 Task: Find connections with filter location Araripina with filter topic #moneywith filter profile language English with filter current company Gradeup (Gradestack Learning Pvt Ltd) with filter school NTTF (Nettur Technical Training Foundation) with filter industry Zoos and Botanical Gardens with filter service category Email Marketing with filter keywords title Content Marketing Manager
Action: Mouse moved to (483, 105)
Screenshot: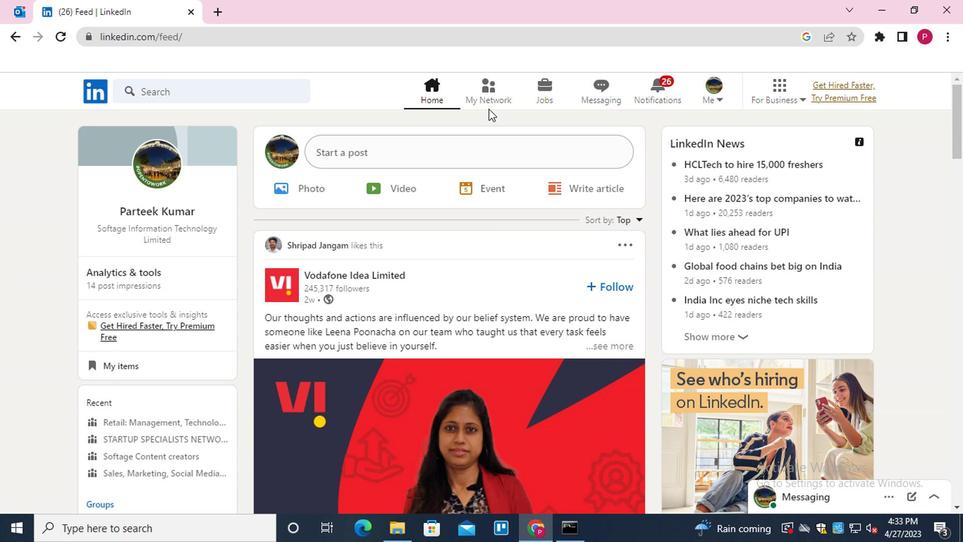 
Action: Mouse pressed left at (483, 105)
Screenshot: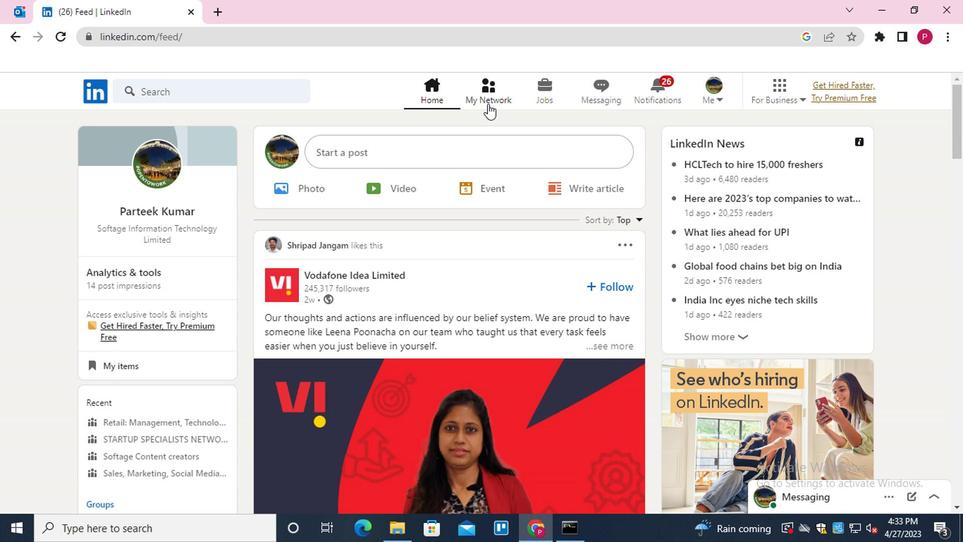 
Action: Mouse moved to (261, 166)
Screenshot: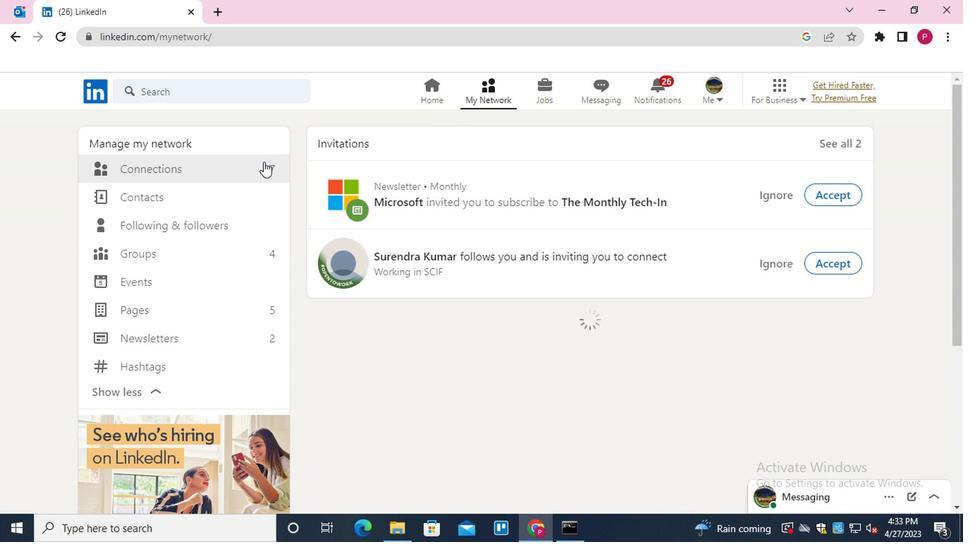 
Action: Mouse pressed left at (261, 166)
Screenshot: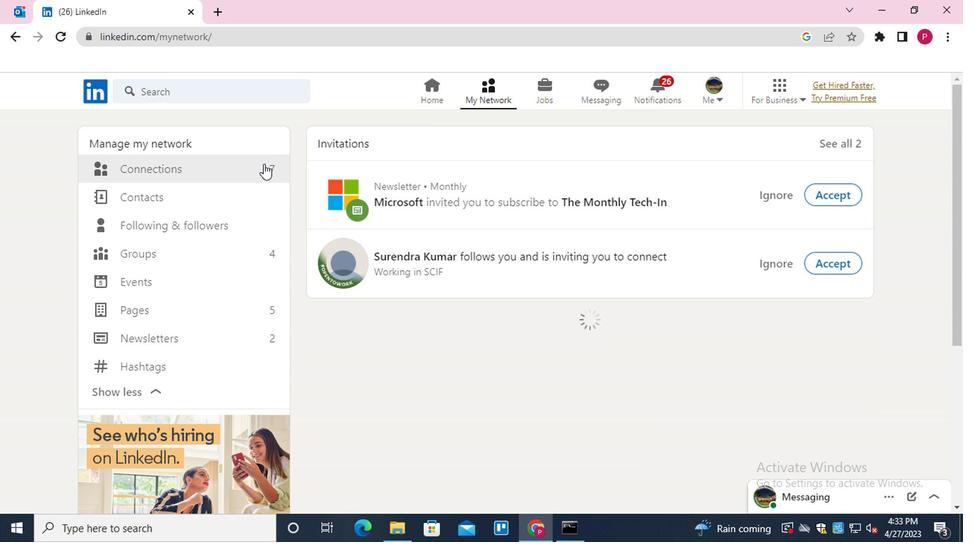 
Action: Mouse moved to (567, 166)
Screenshot: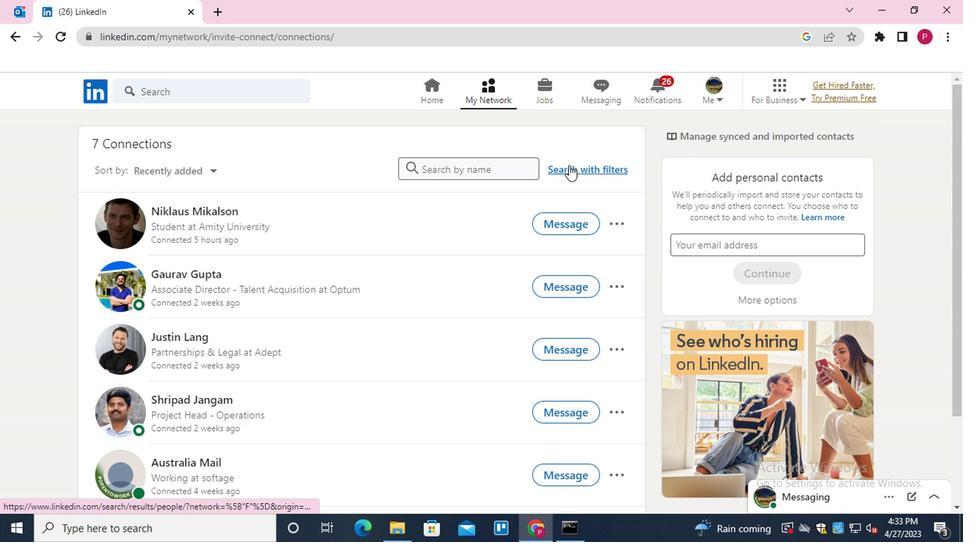 
Action: Mouse pressed left at (567, 166)
Screenshot: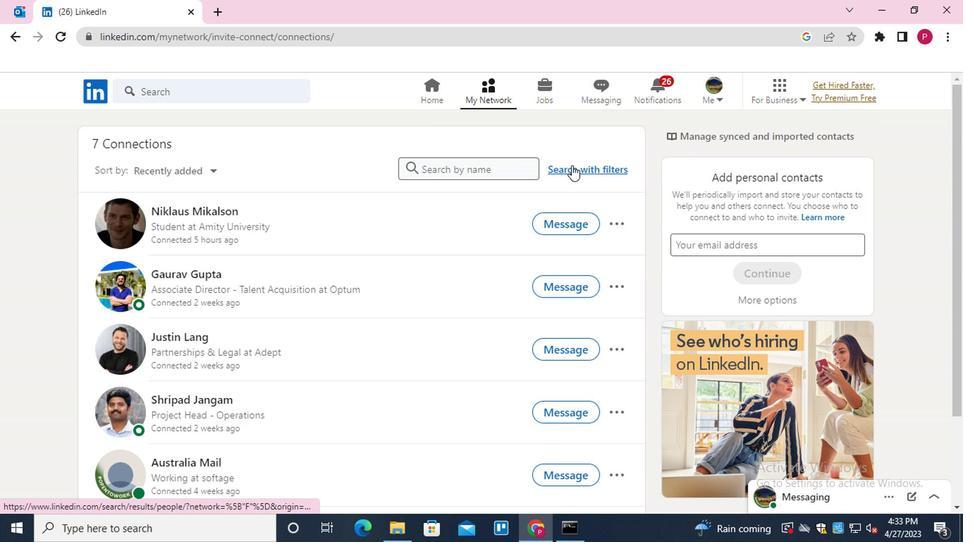 
Action: Mouse moved to (517, 130)
Screenshot: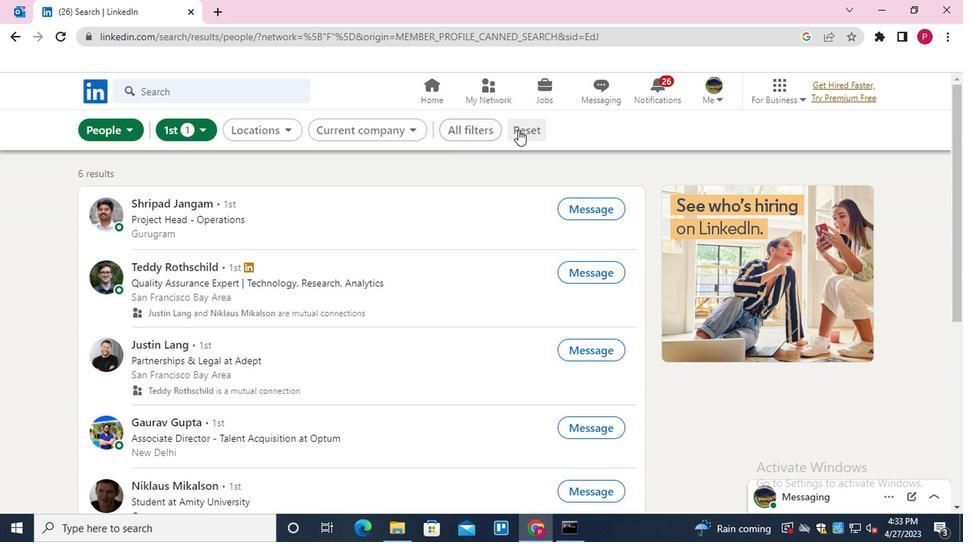 
Action: Mouse pressed left at (517, 130)
Screenshot: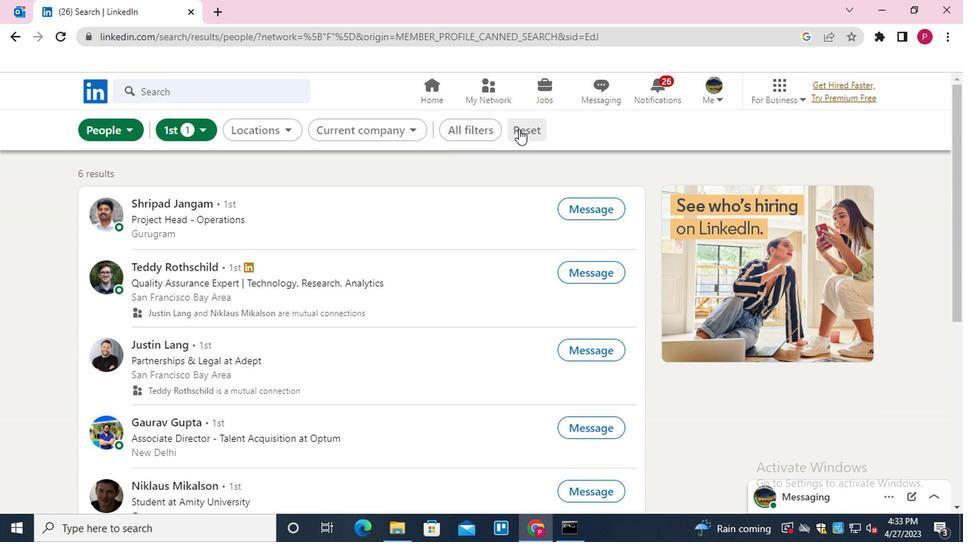 
Action: Mouse moved to (488, 135)
Screenshot: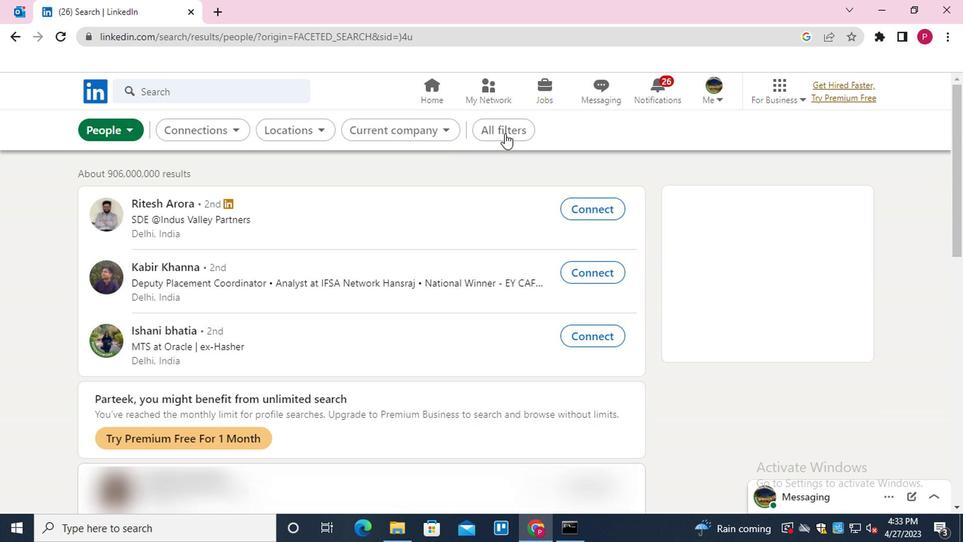 
Action: Mouse pressed left at (488, 135)
Screenshot: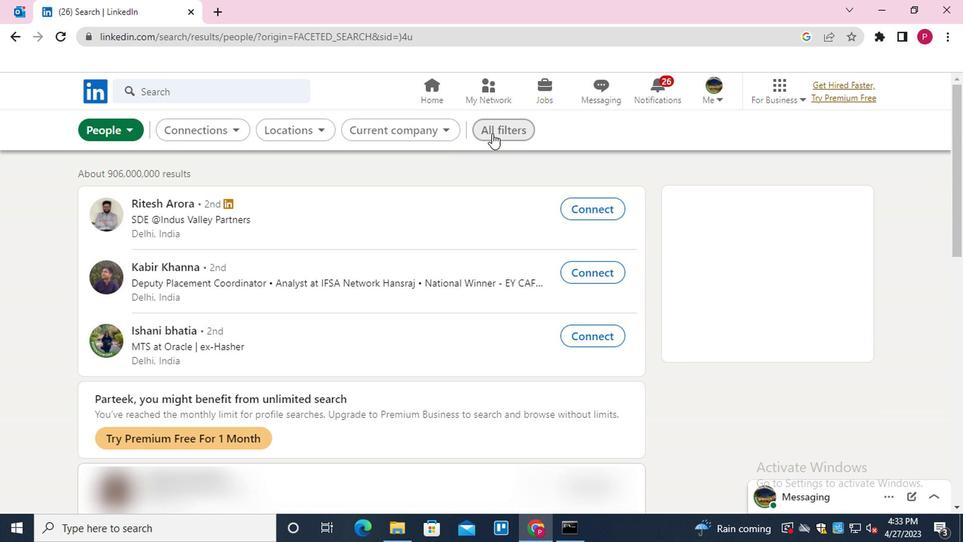 
Action: Mouse moved to (702, 367)
Screenshot: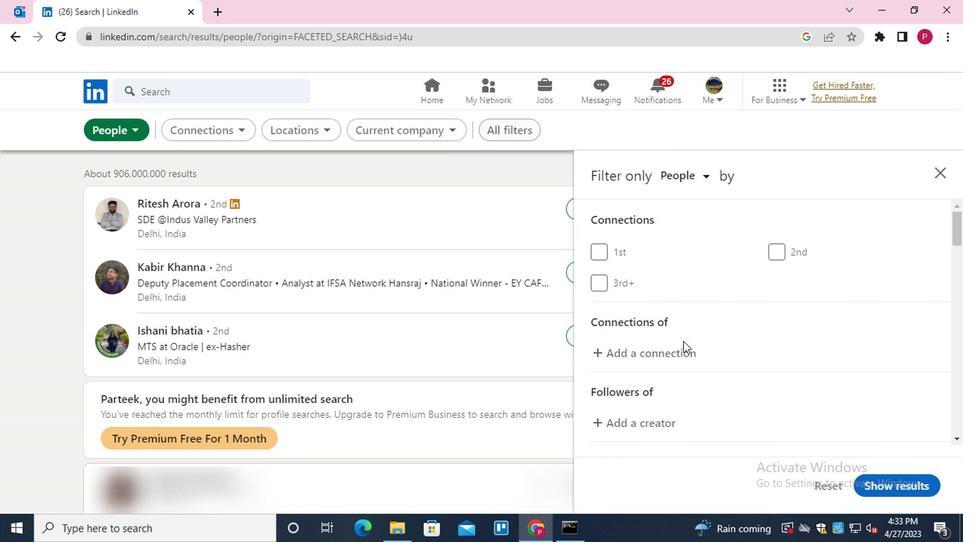 
Action: Mouse scrolled (702, 366) with delta (0, -1)
Screenshot: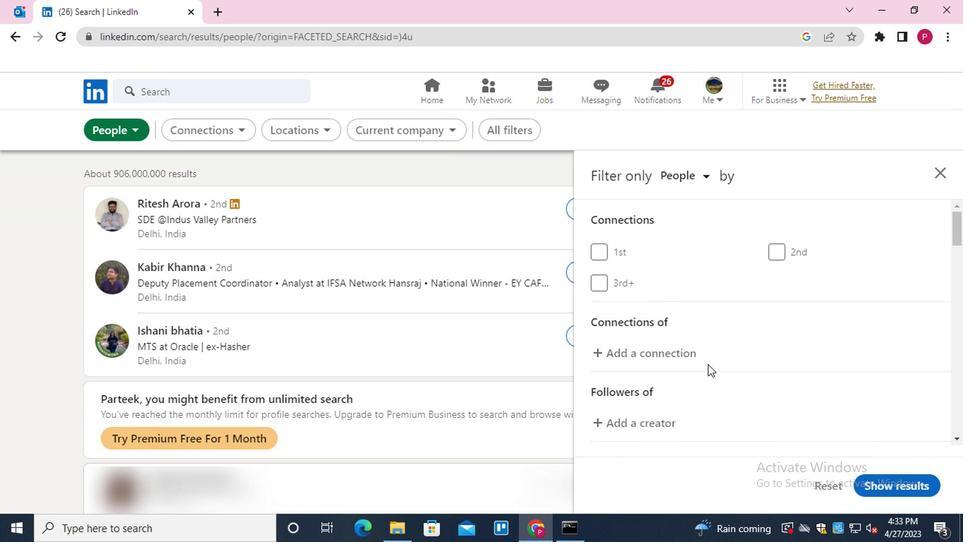 
Action: Mouse scrolled (702, 366) with delta (0, -1)
Screenshot: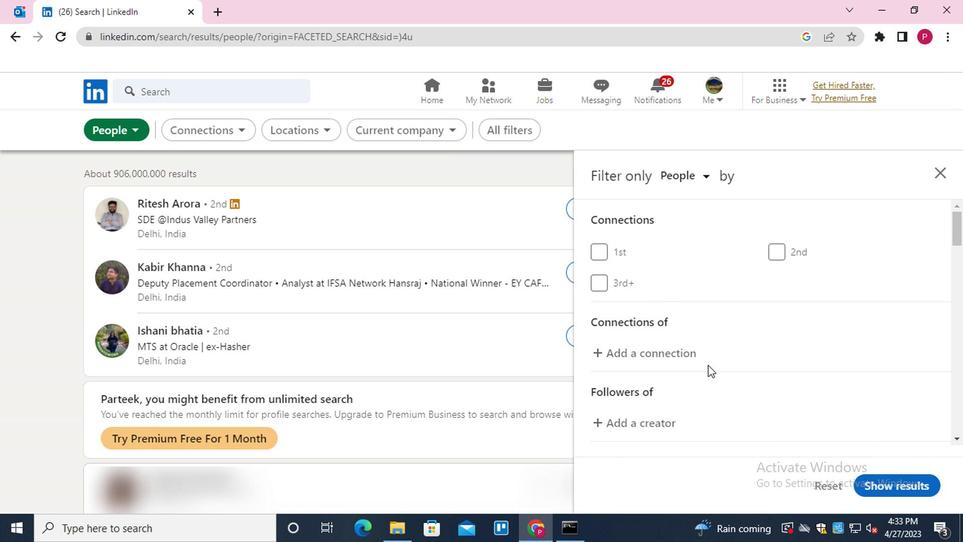 
Action: Mouse scrolled (702, 366) with delta (0, -1)
Screenshot: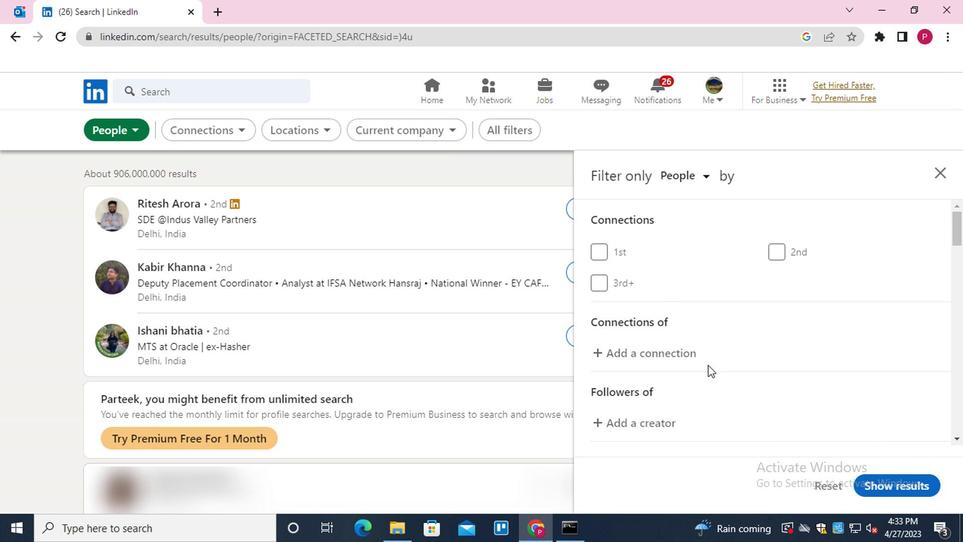 
Action: Mouse scrolled (702, 366) with delta (0, -1)
Screenshot: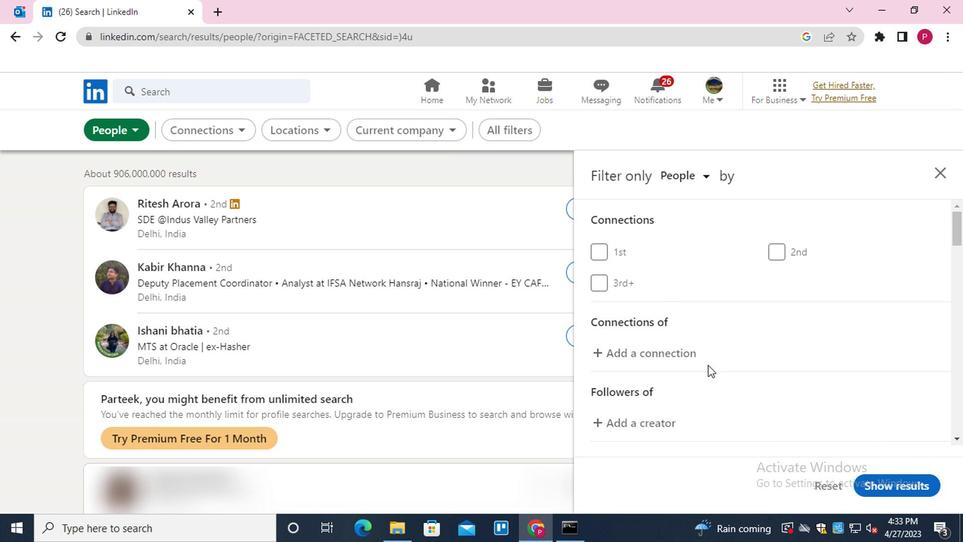 
Action: Mouse moved to (815, 278)
Screenshot: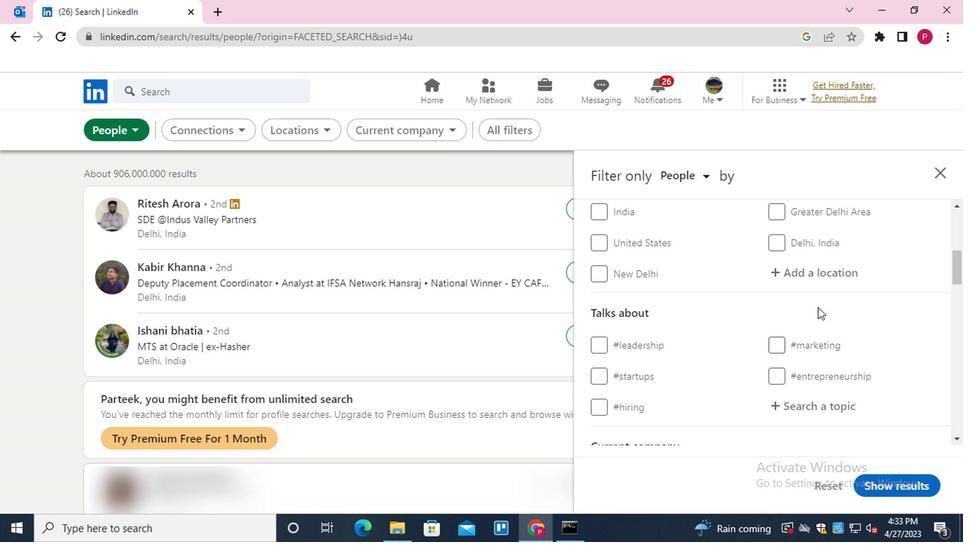 
Action: Mouse pressed left at (815, 278)
Screenshot: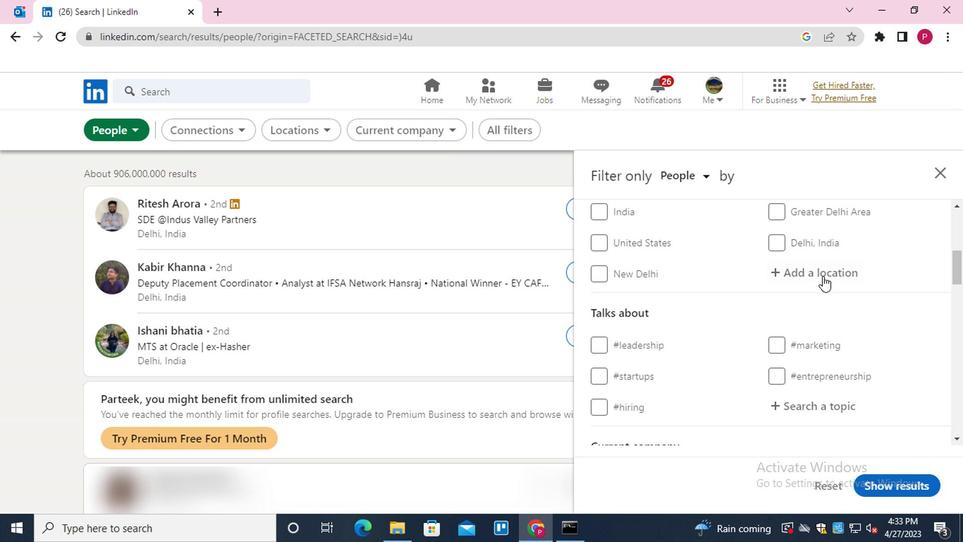 
Action: Mouse moved to (815, 278)
Screenshot: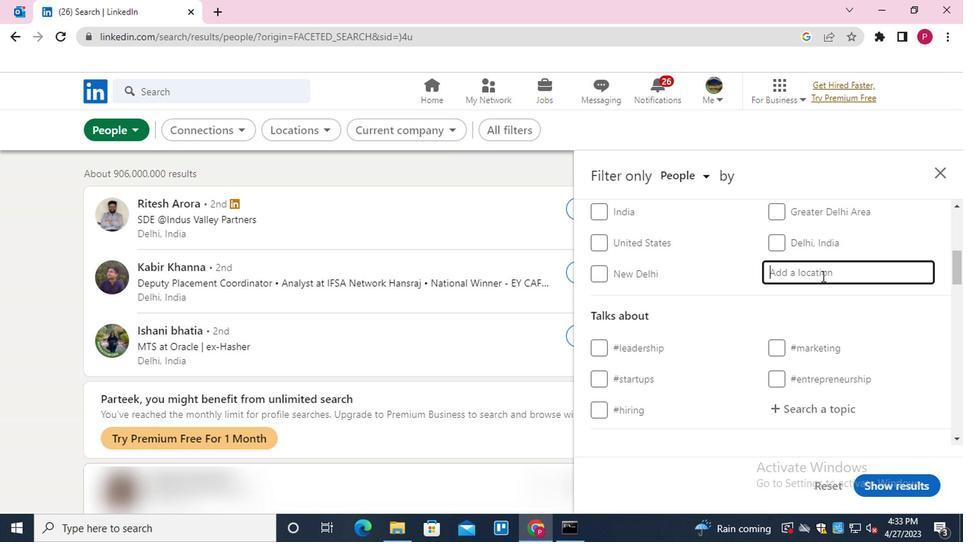 
Action: Key pressed <Key.shift>ARARI<Key.down><Key.down><Key.down><Key.down><Key.up><Key.up><Key.enter>
Screenshot: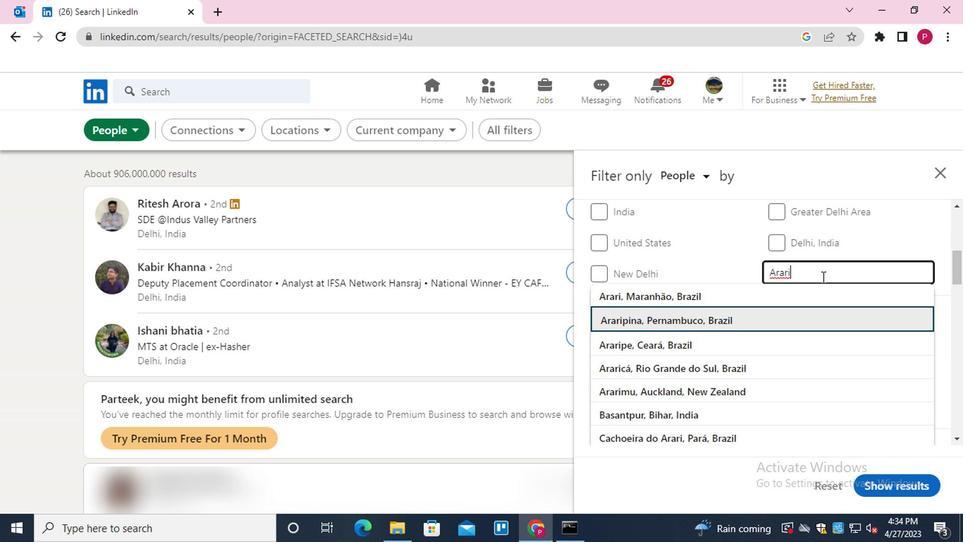 
Action: Mouse moved to (735, 354)
Screenshot: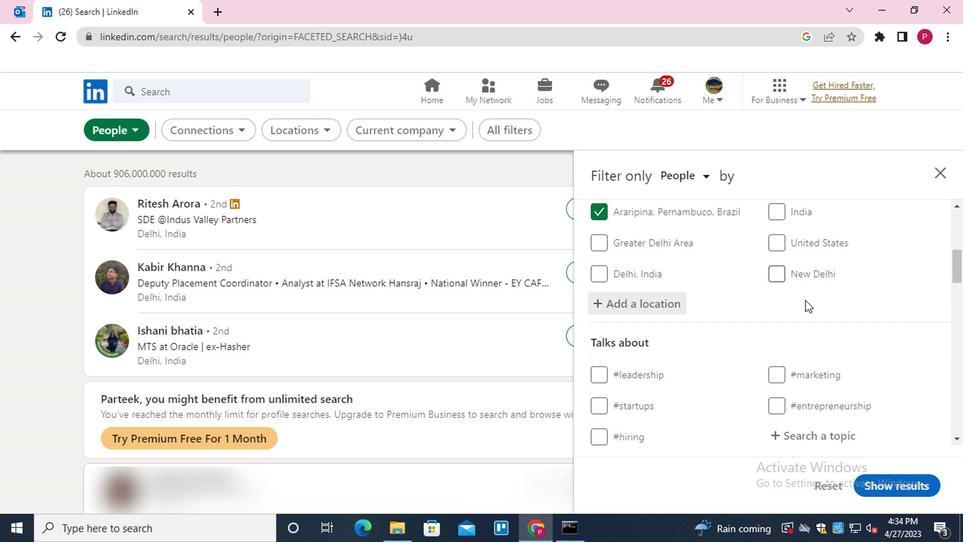 
Action: Mouse scrolled (735, 353) with delta (0, 0)
Screenshot: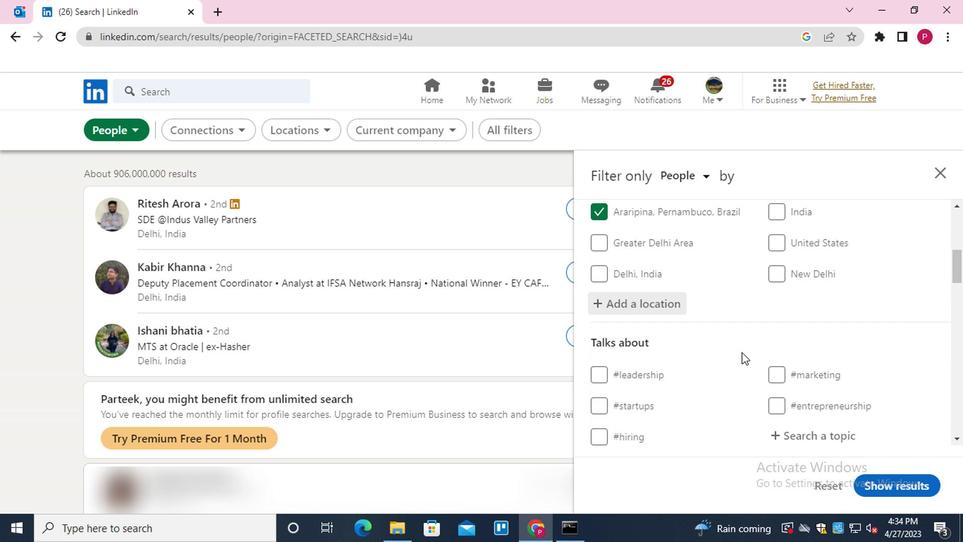 
Action: Mouse scrolled (735, 353) with delta (0, 0)
Screenshot: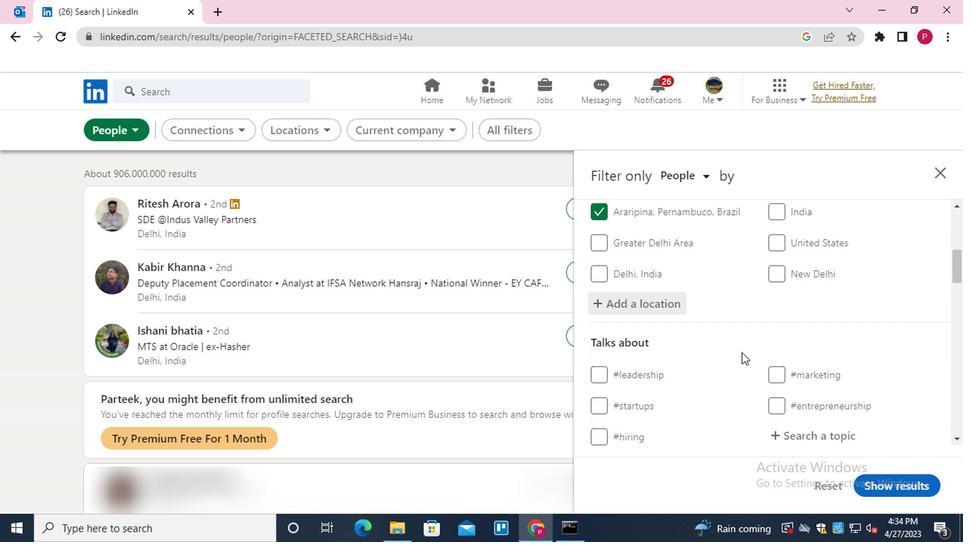 
Action: Mouse moved to (799, 294)
Screenshot: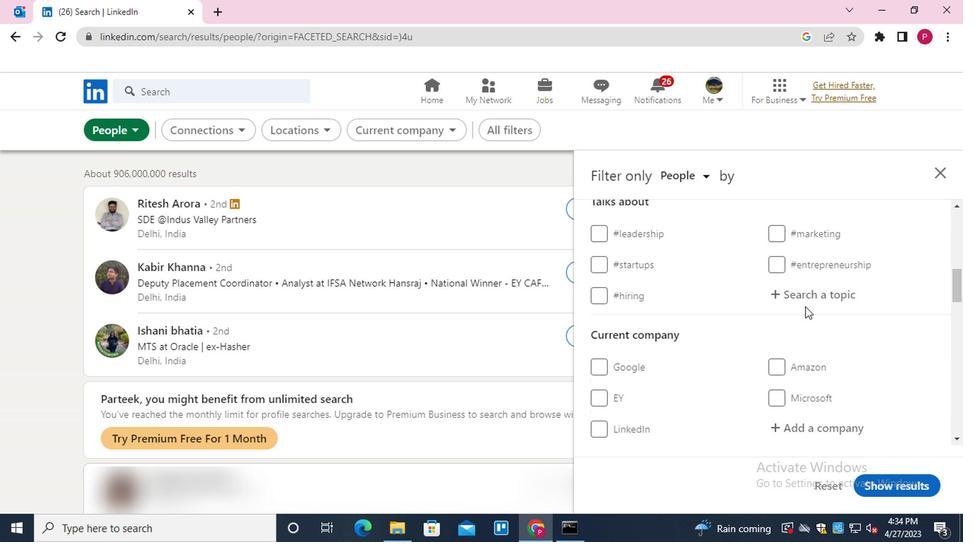 
Action: Mouse pressed left at (799, 294)
Screenshot: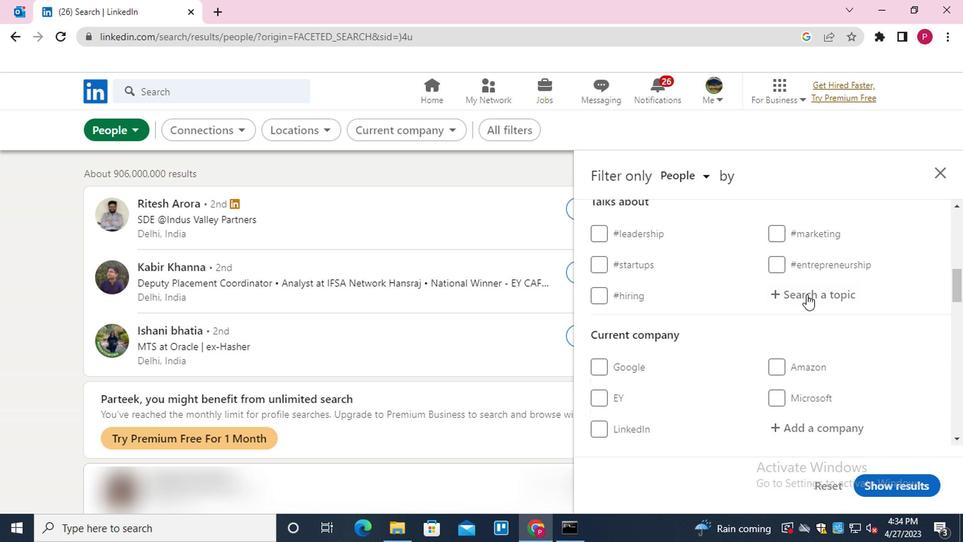 
Action: Key pressed MONEY<Key.down><Key.enter>
Screenshot: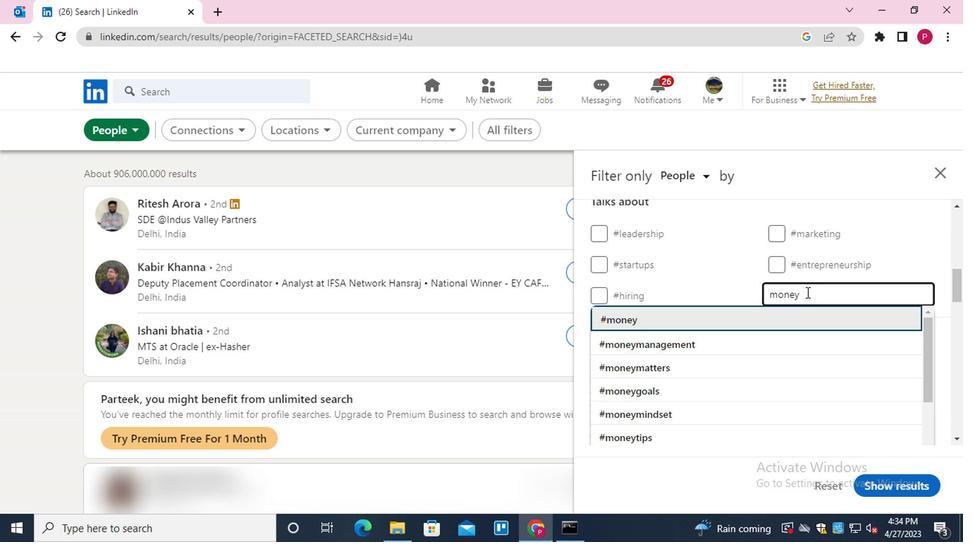 
Action: Mouse moved to (721, 345)
Screenshot: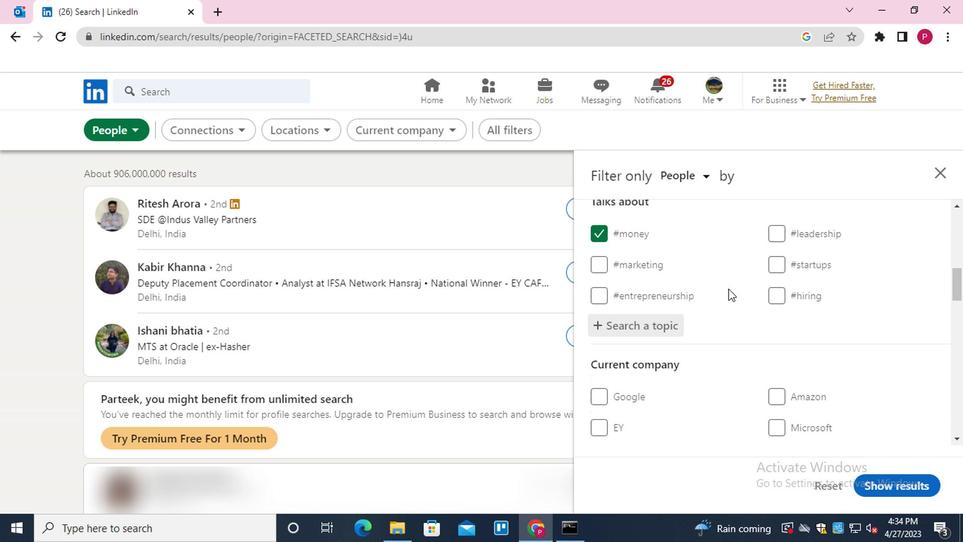 
Action: Mouse scrolled (721, 344) with delta (0, 0)
Screenshot: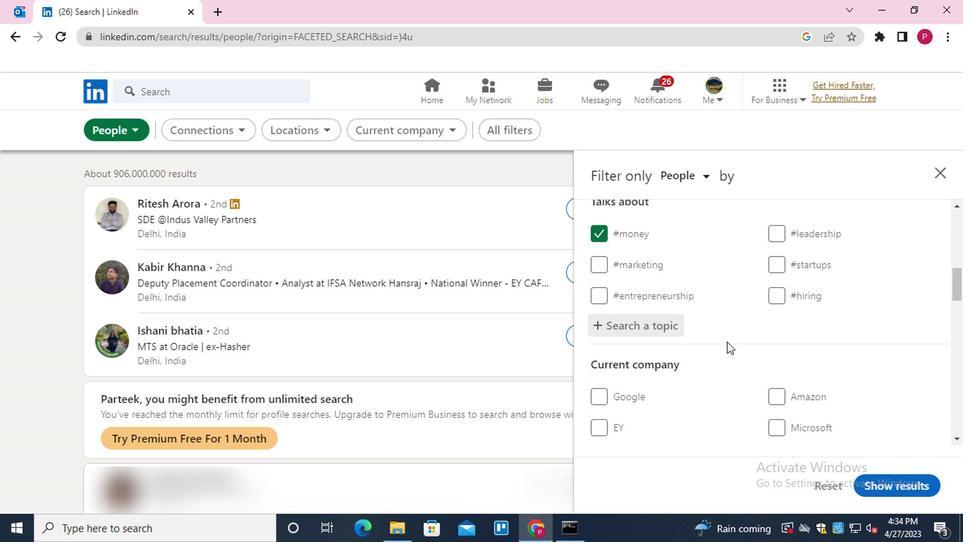 
Action: Mouse scrolled (721, 344) with delta (0, 0)
Screenshot: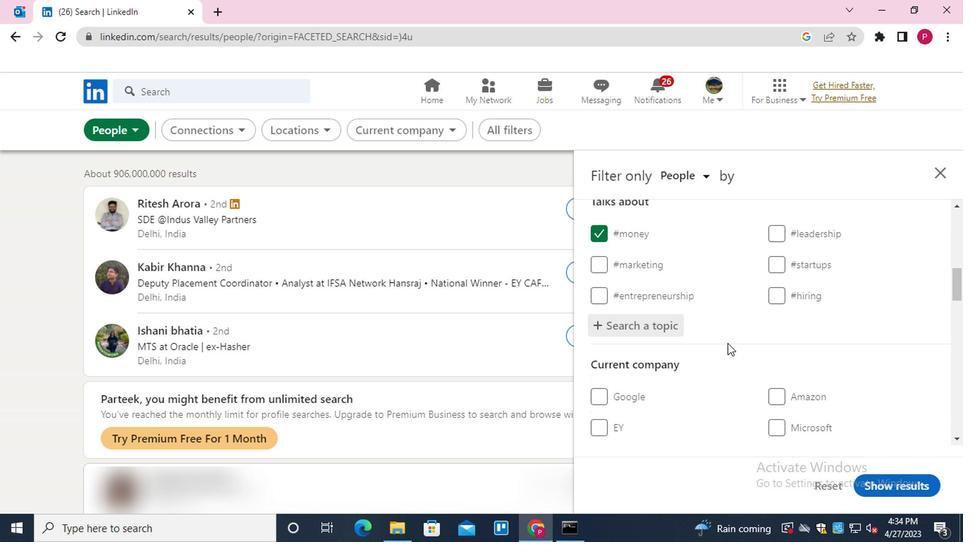 
Action: Mouse scrolled (721, 344) with delta (0, 0)
Screenshot: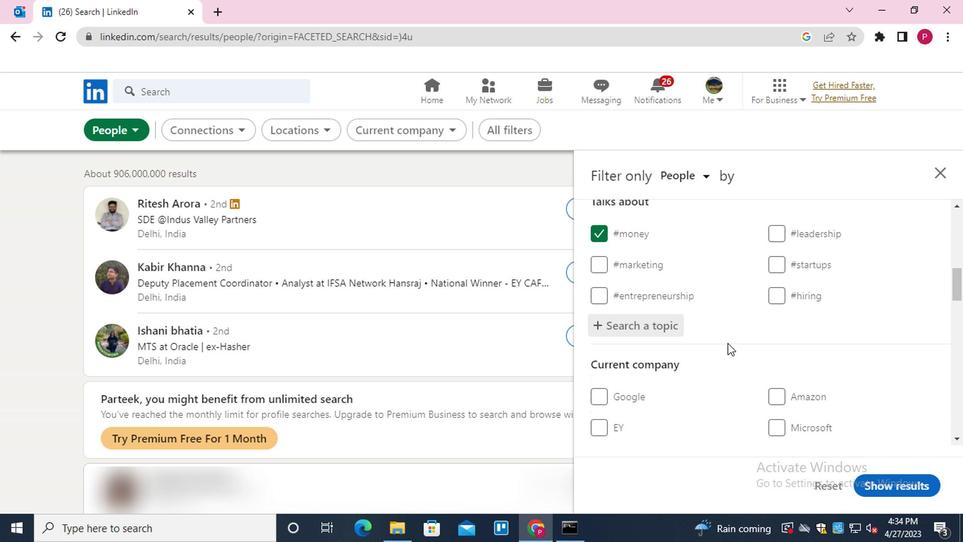 
Action: Mouse moved to (722, 345)
Screenshot: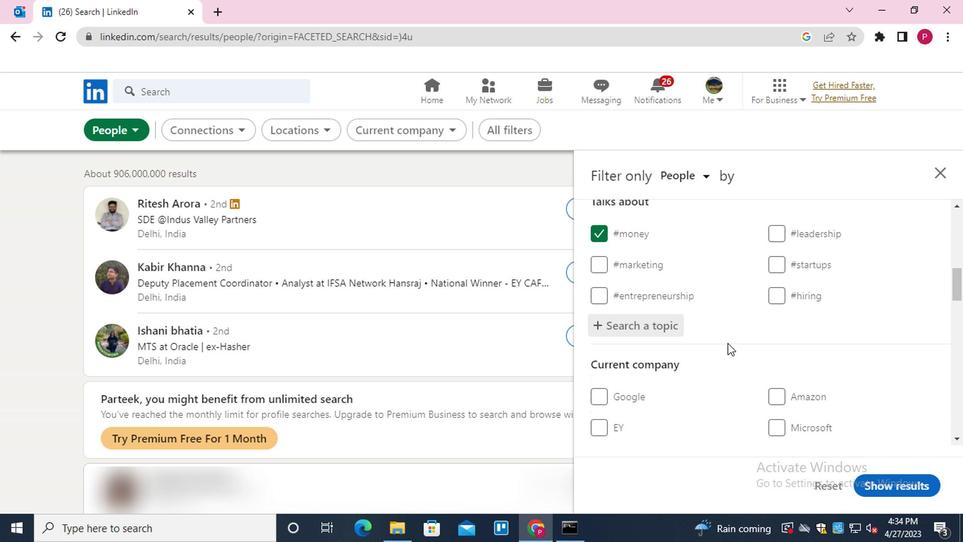
Action: Mouse scrolled (722, 345) with delta (0, 0)
Screenshot: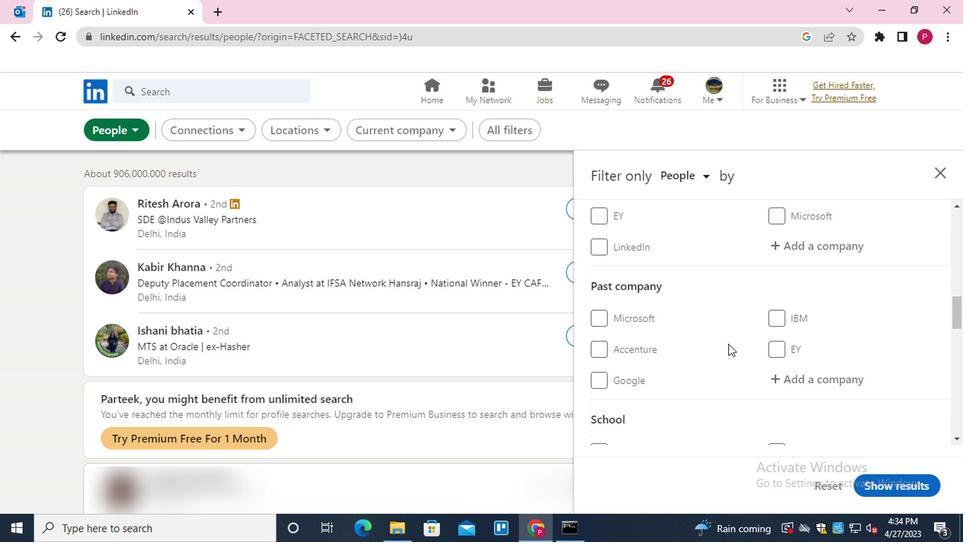 
Action: Mouse scrolled (722, 345) with delta (0, 0)
Screenshot: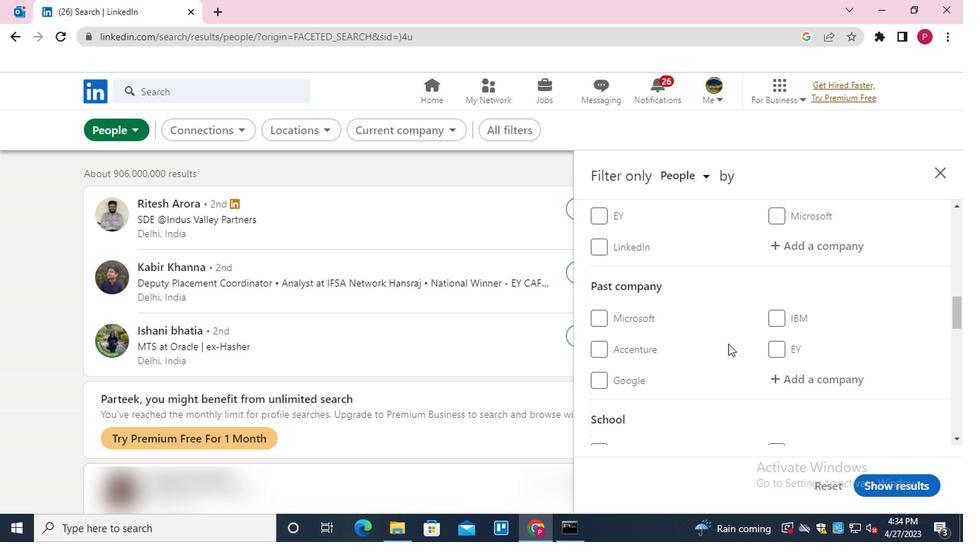 
Action: Mouse scrolled (722, 345) with delta (0, 0)
Screenshot: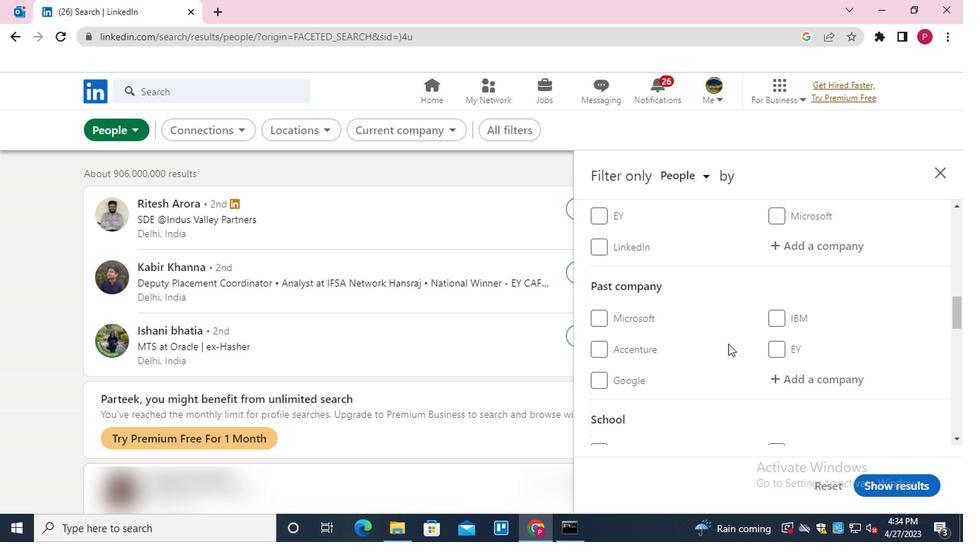 
Action: Mouse scrolled (722, 345) with delta (0, 0)
Screenshot: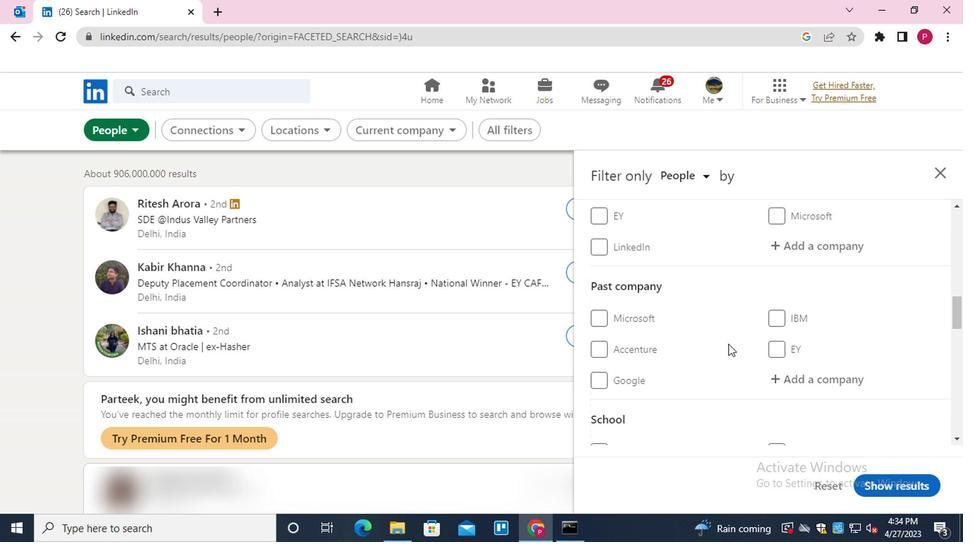 
Action: Mouse moved to (718, 345)
Screenshot: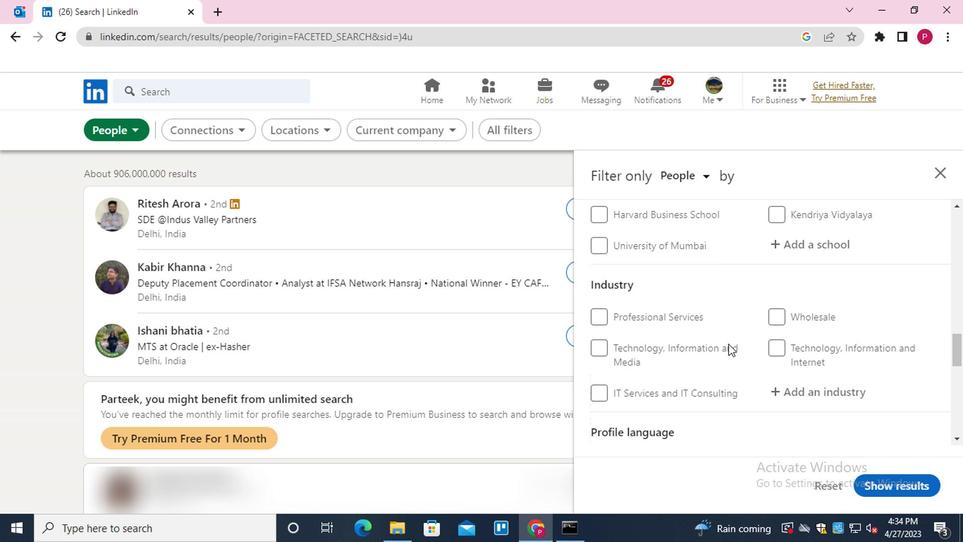 
Action: Mouse scrolled (718, 345) with delta (0, 0)
Screenshot: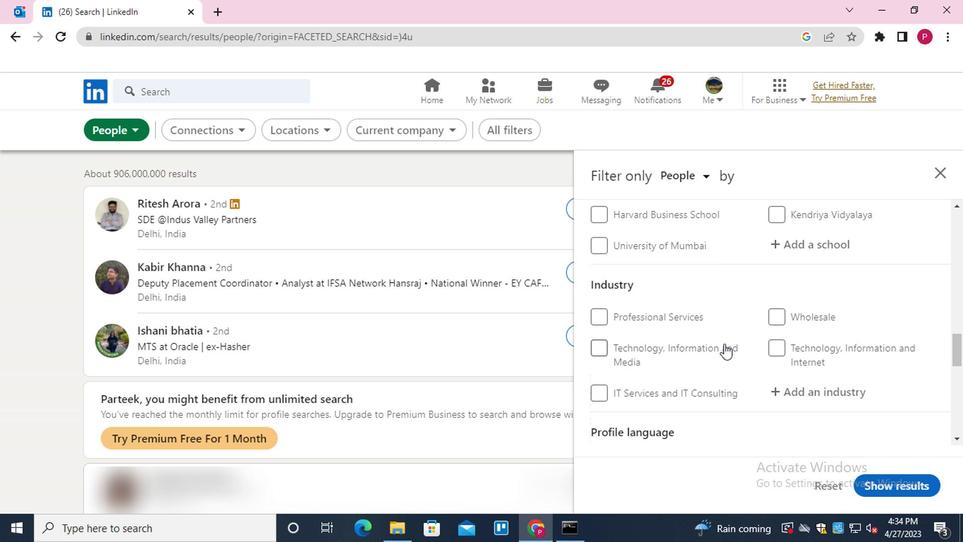 
Action: Mouse scrolled (718, 345) with delta (0, 0)
Screenshot: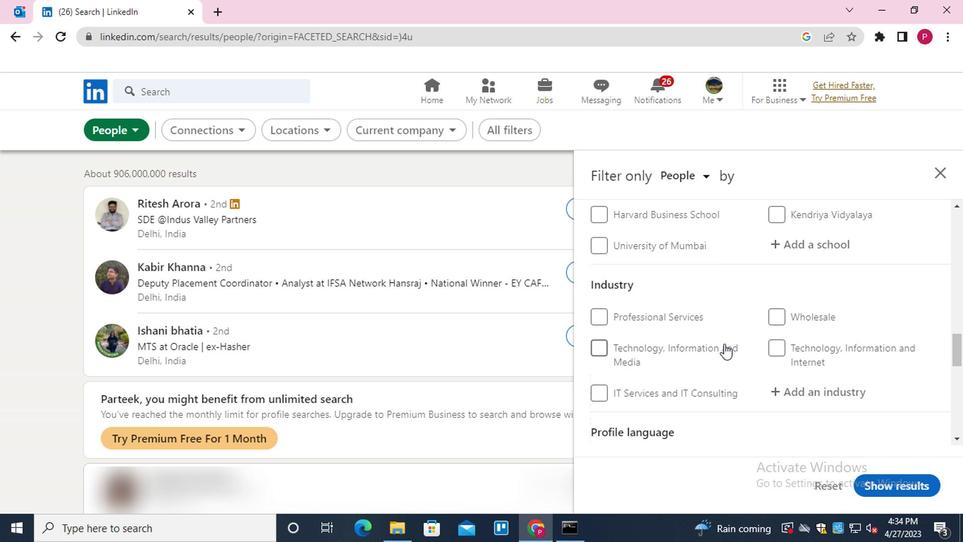 
Action: Mouse moved to (632, 329)
Screenshot: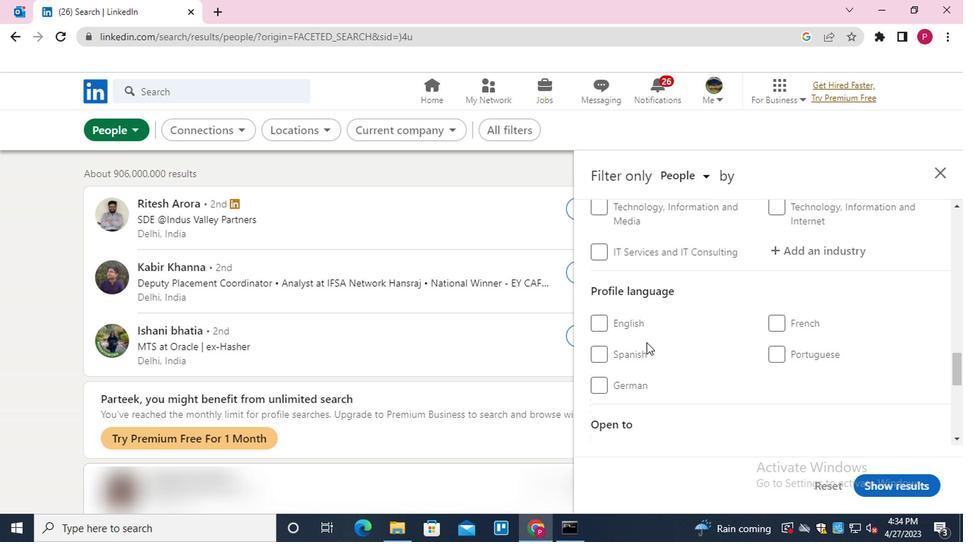 
Action: Mouse pressed left at (632, 329)
Screenshot: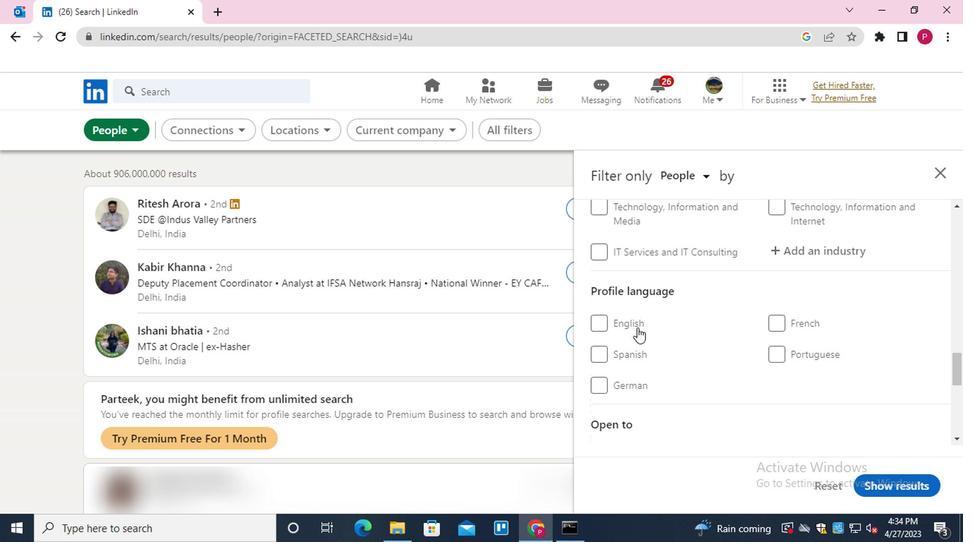 
Action: Mouse moved to (644, 322)
Screenshot: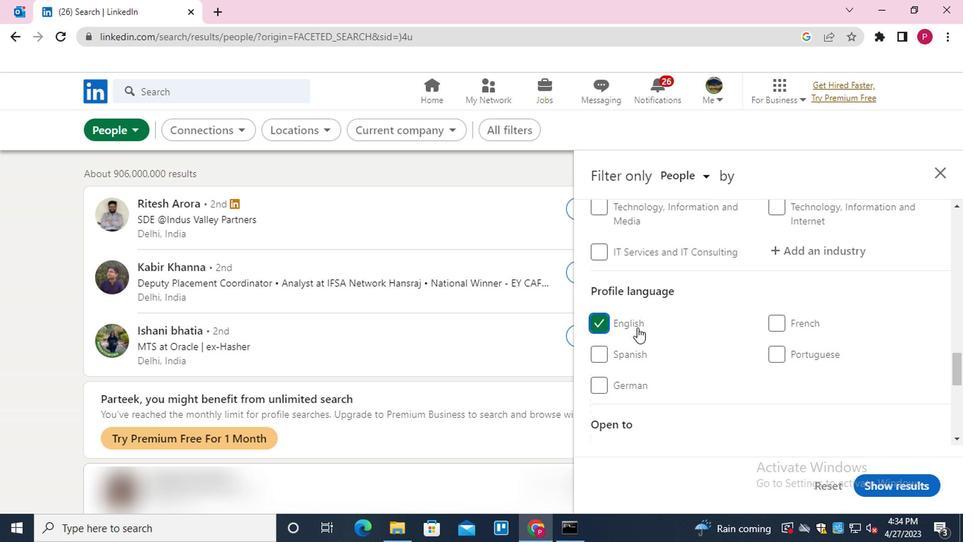 
Action: Mouse scrolled (644, 323) with delta (0, 0)
Screenshot: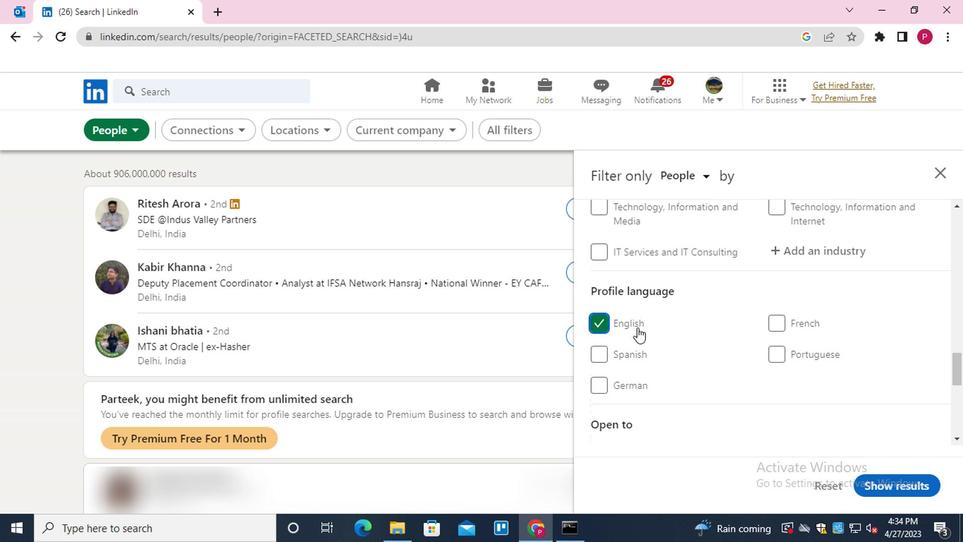 
Action: Mouse scrolled (644, 323) with delta (0, 0)
Screenshot: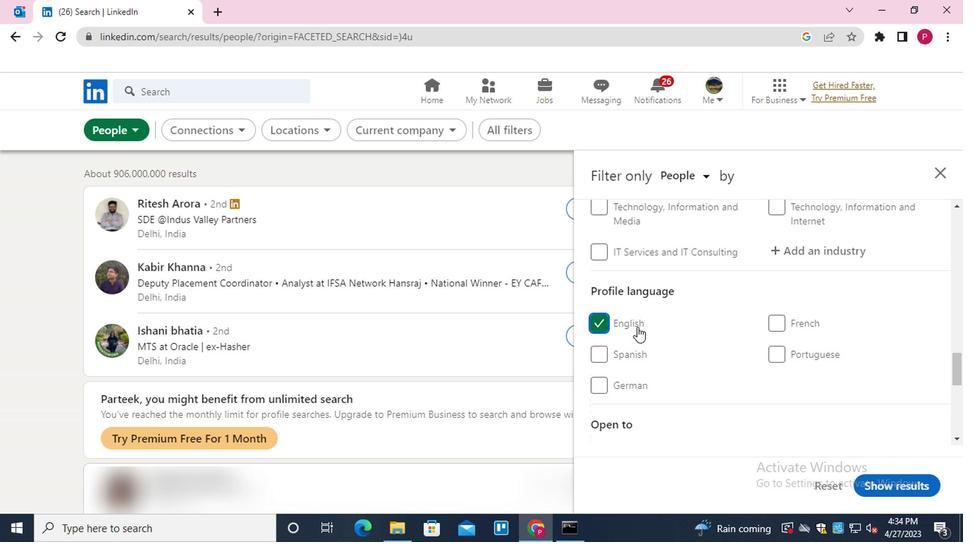 
Action: Mouse scrolled (644, 323) with delta (0, 0)
Screenshot: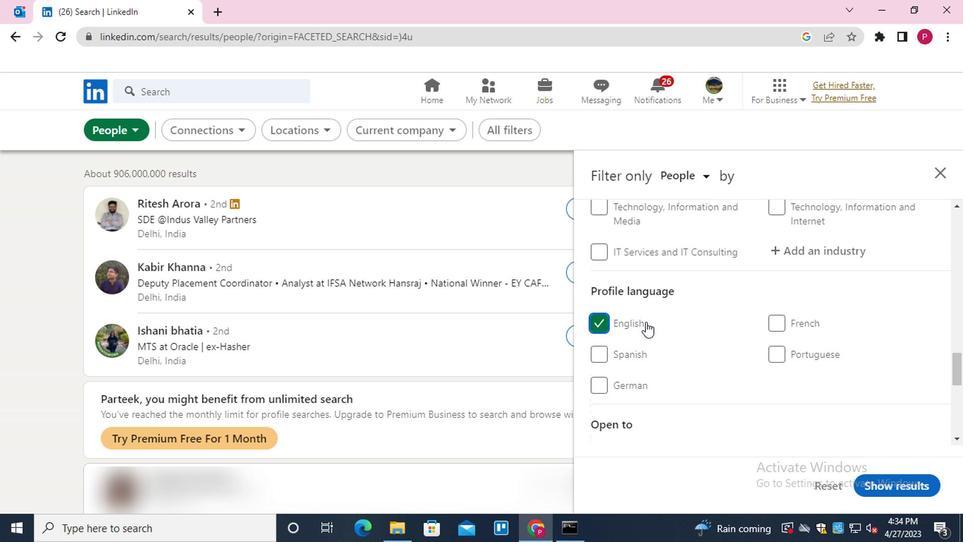 
Action: Mouse scrolled (644, 323) with delta (0, 0)
Screenshot: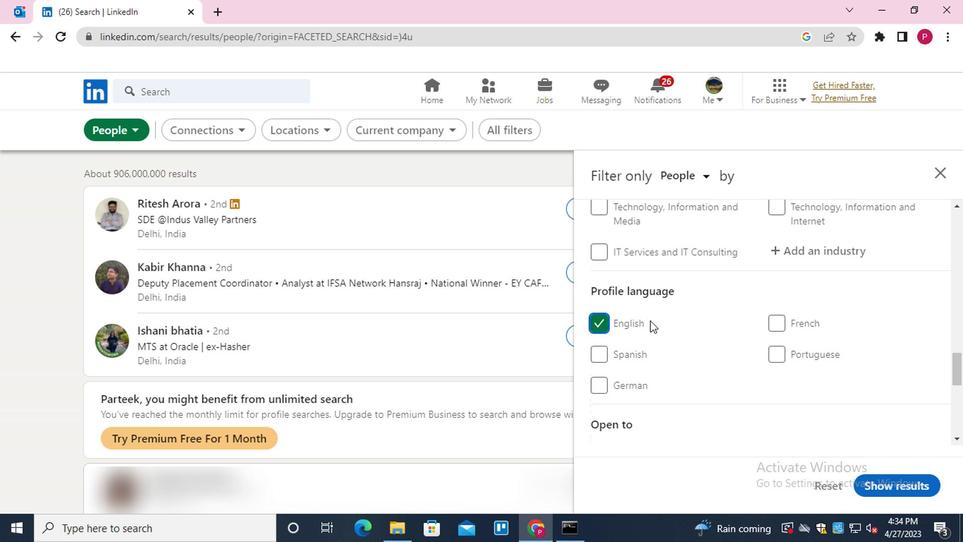 
Action: Mouse scrolled (644, 323) with delta (0, 0)
Screenshot: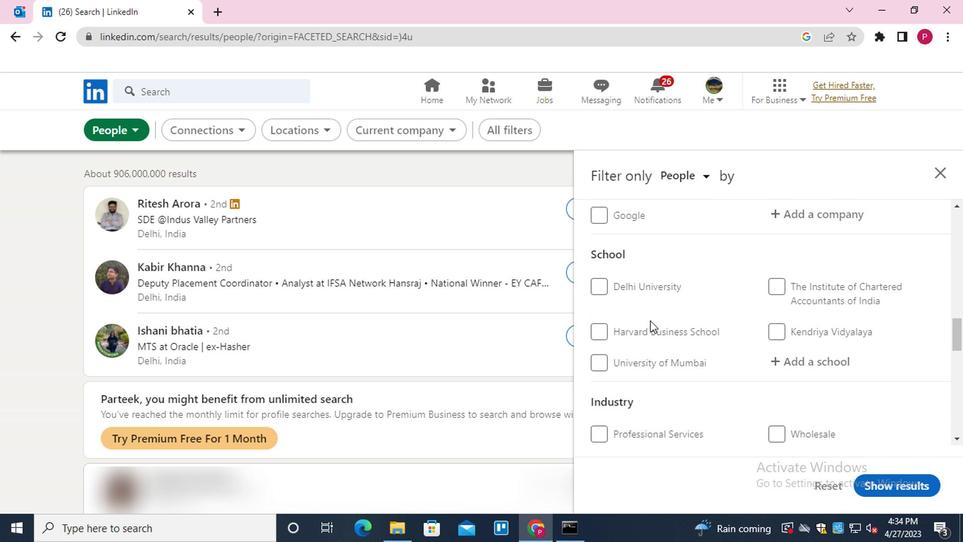 
Action: Mouse scrolled (644, 323) with delta (0, 0)
Screenshot: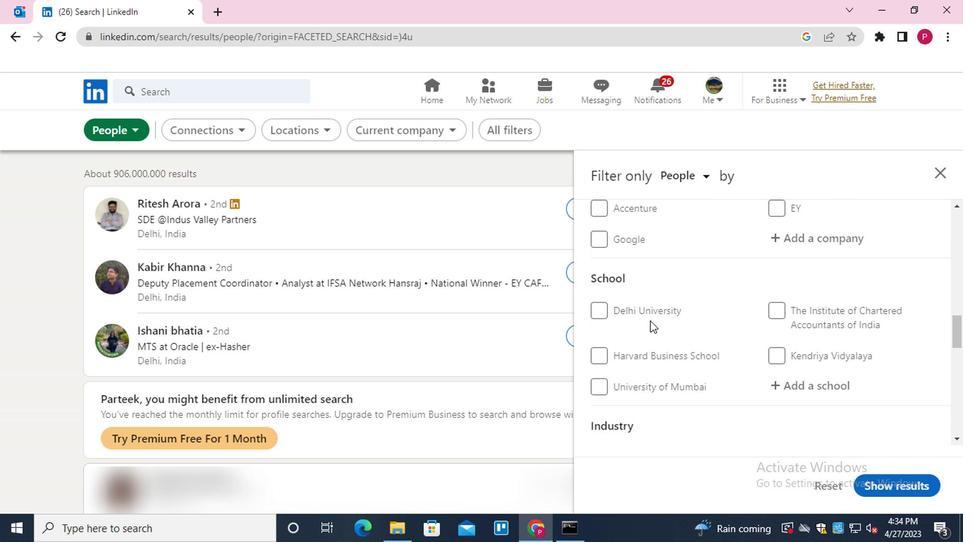 
Action: Mouse scrolled (644, 323) with delta (0, 0)
Screenshot: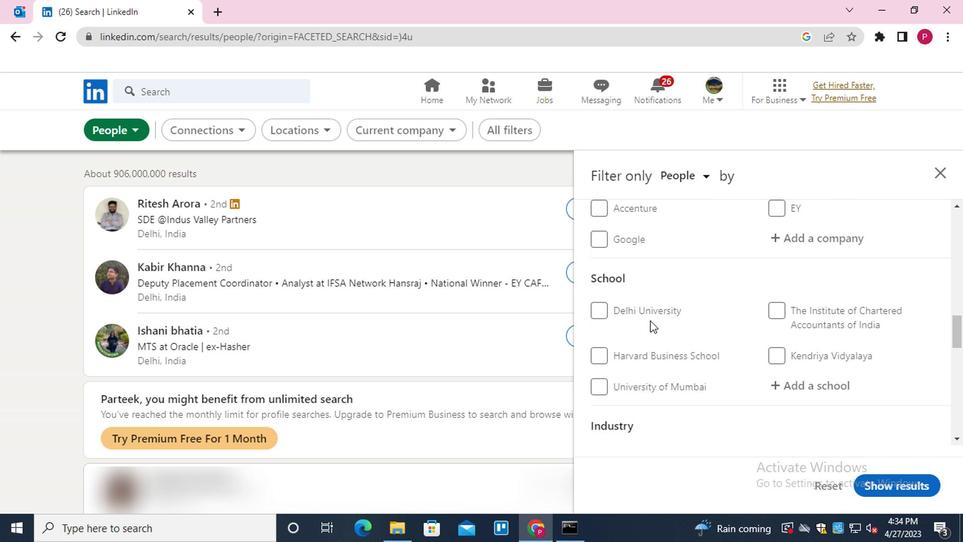 
Action: Mouse moved to (789, 316)
Screenshot: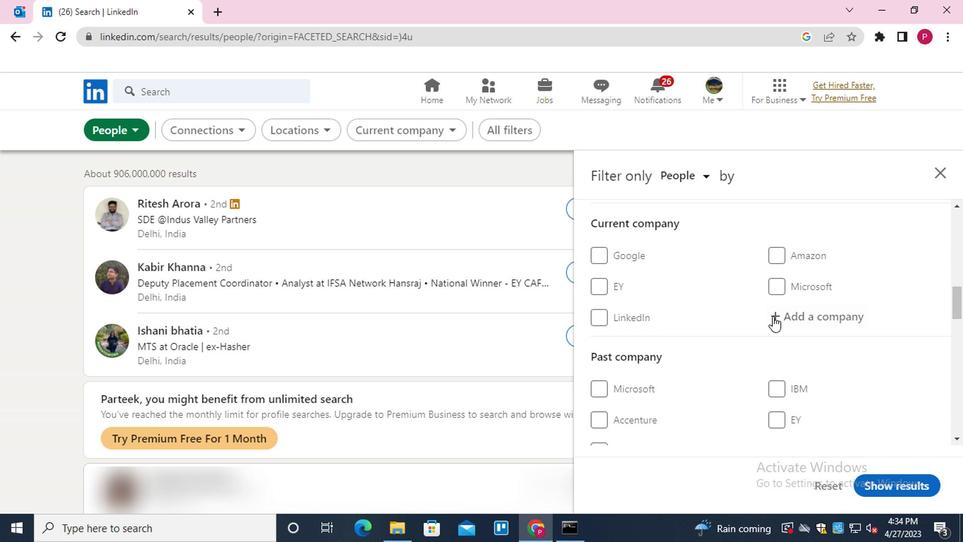 
Action: Mouse pressed left at (789, 316)
Screenshot: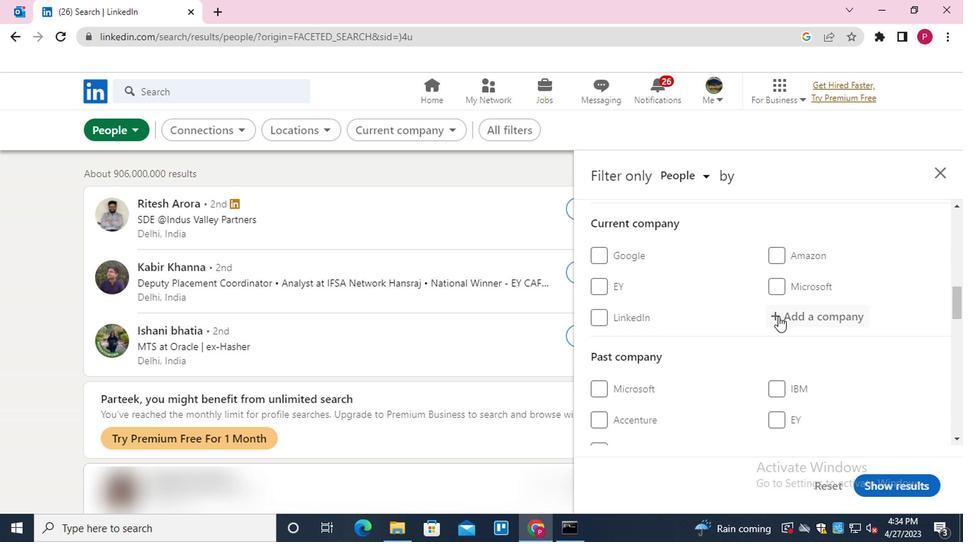 
Action: Key pressed <Key.shift><Key.shift><Key.shift><Key.shift><Key.shift><Key.shift><Key.shift><Key.shift><Key.shift><Key.shift><Key.shift><Key.shift><Key.shift><Key.shift><Key.shift><Key.shift><Key.shift>GRADEUP<Key.down><Key.enter>
Screenshot: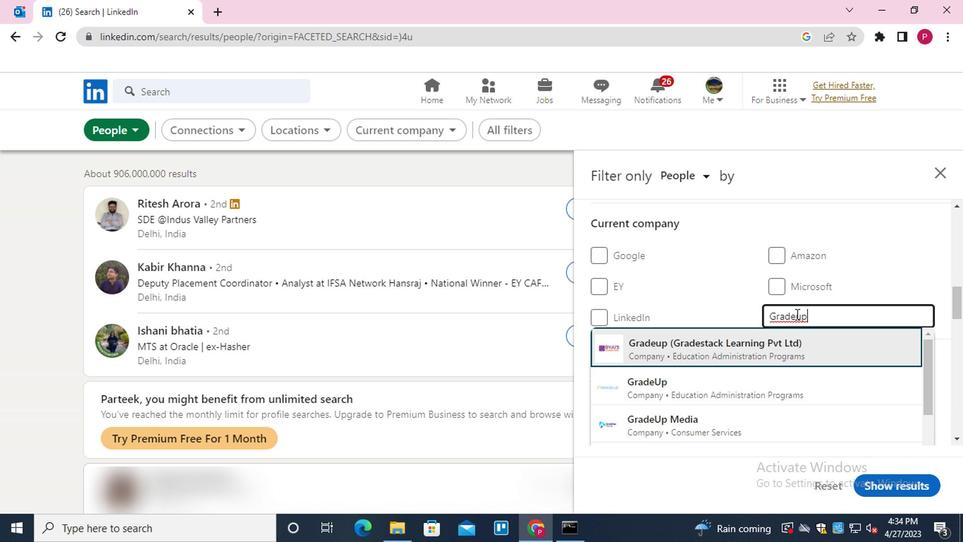 
Action: Mouse moved to (766, 340)
Screenshot: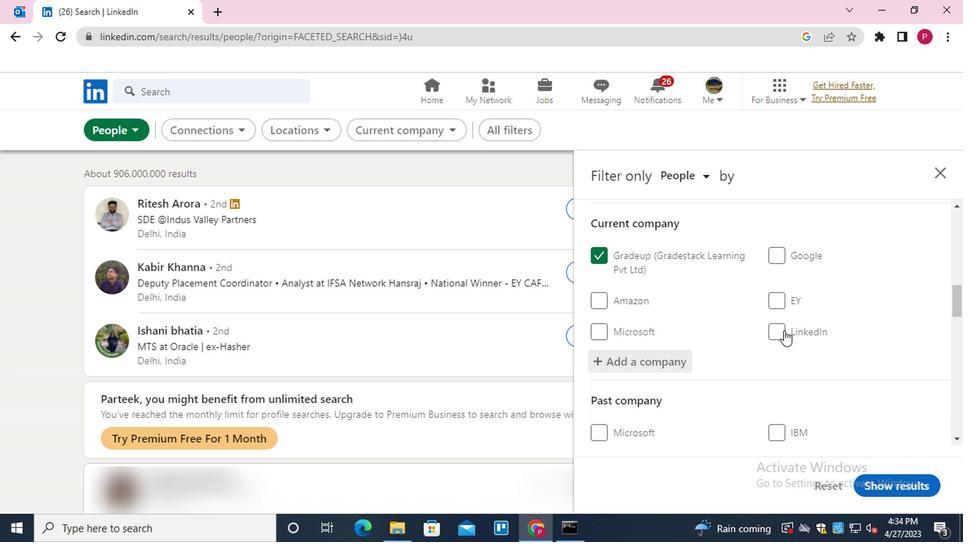 
Action: Mouse scrolled (766, 340) with delta (0, 0)
Screenshot: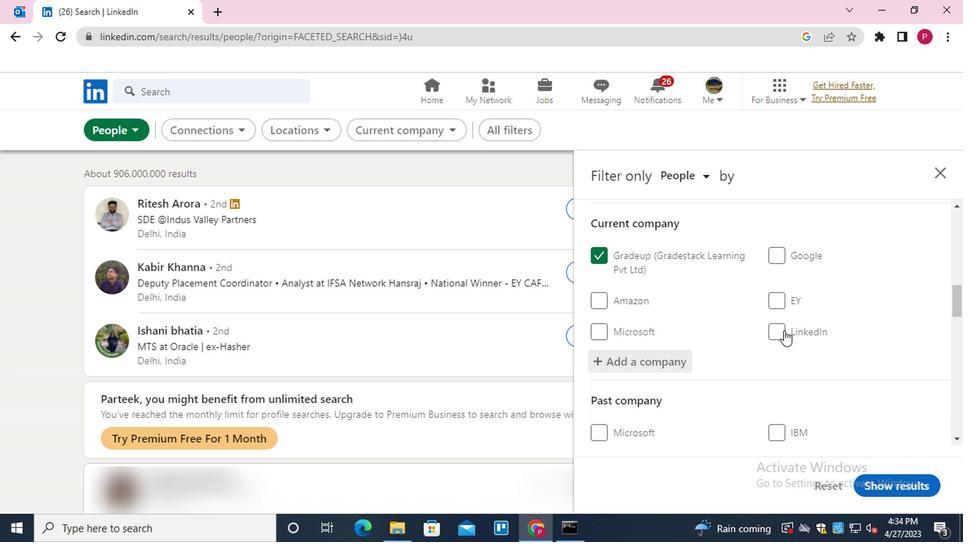 
Action: Mouse moved to (749, 350)
Screenshot: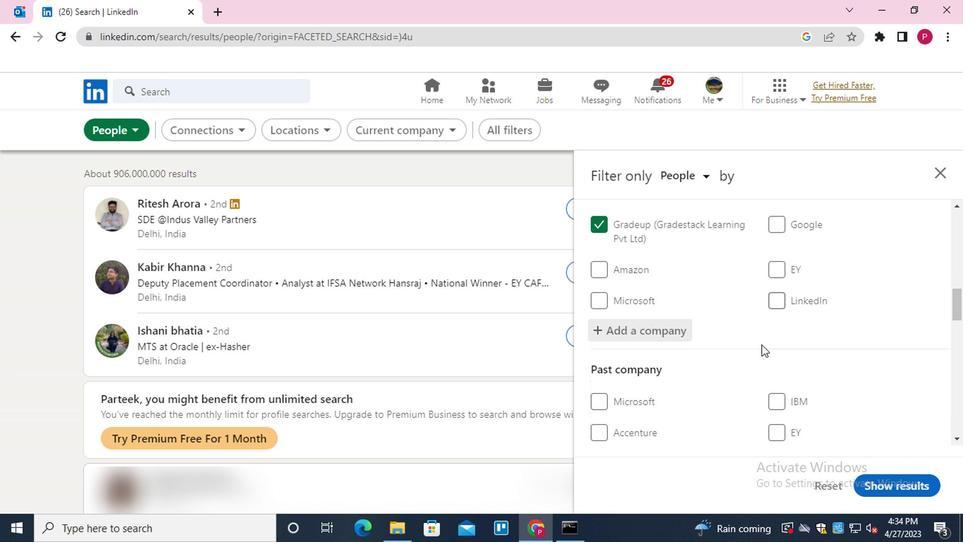 
Action: Mouse scrolled (749, 349) with delta (0, -1)
Screenshot: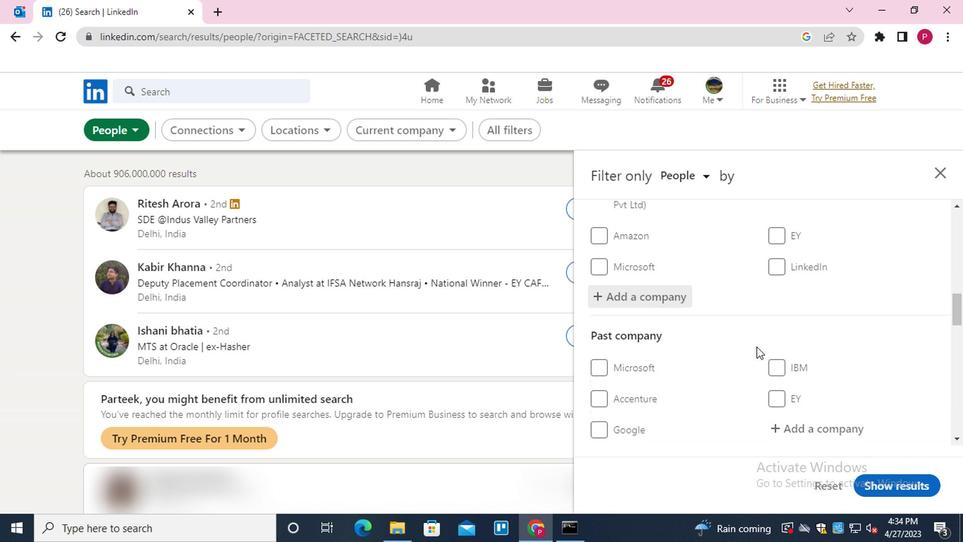 
Action: Mouse scrolled (749, 349) with delta (0, -1)
Screenshot: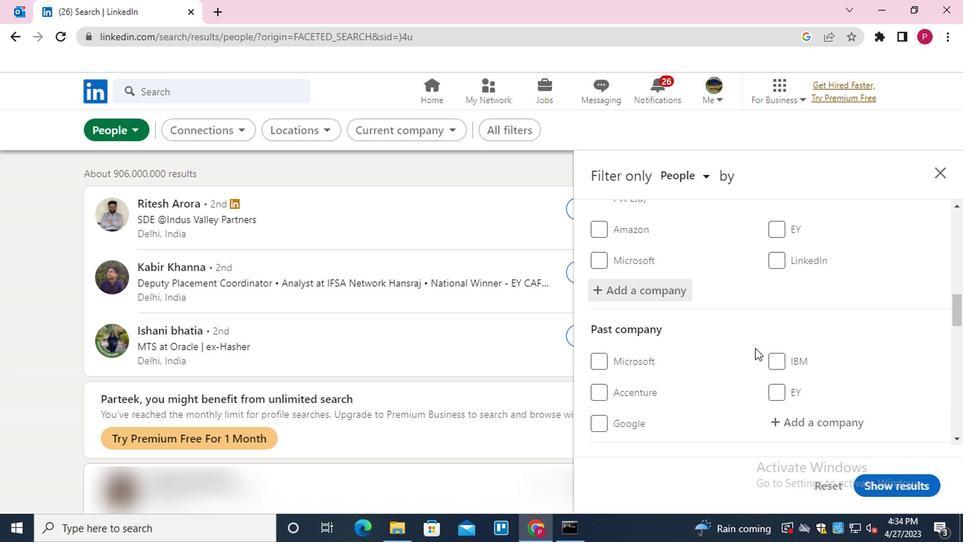 
Action: Mouse scrolled (749, 349) with delta (0, -1)
Screenshot: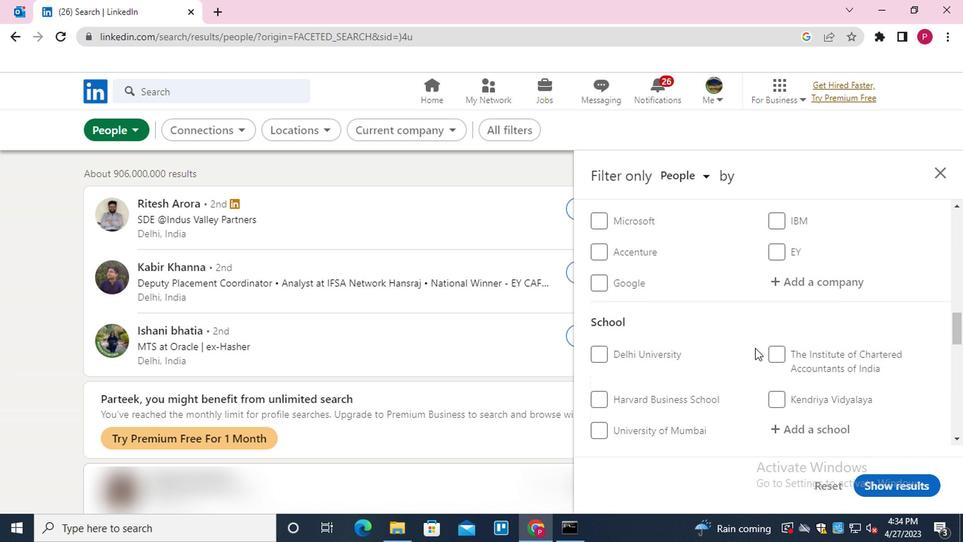 
Action: Mouse scrolled (749, 349) with delta (0, -1)
Screenshot: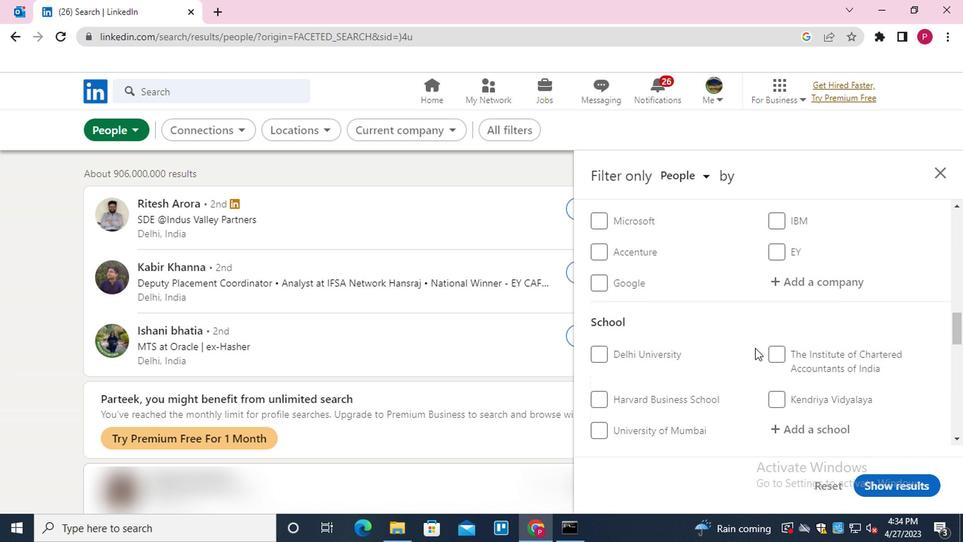 
Action: Mouse moved to (817, 291)
Screenshot: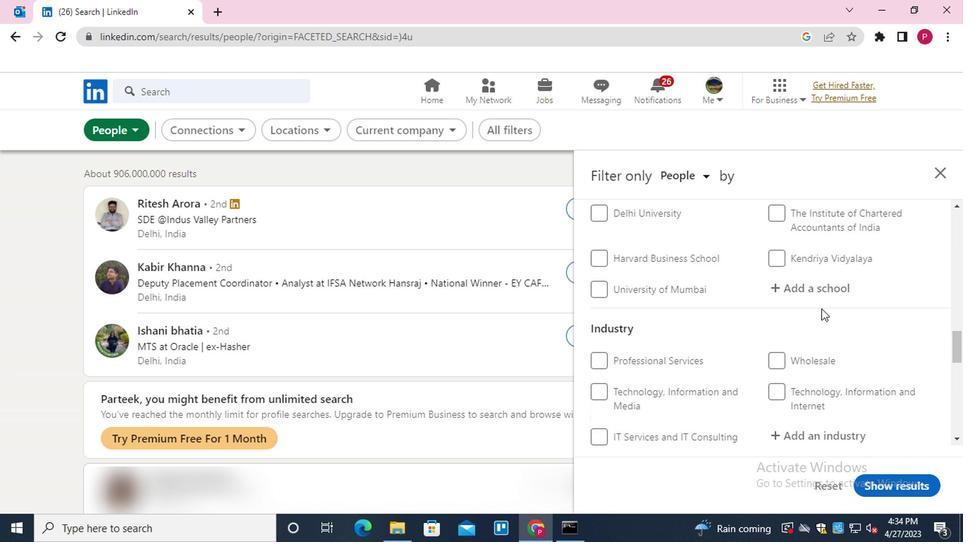 
Action: Mouse pressed left at (817, 291)
Screenshot: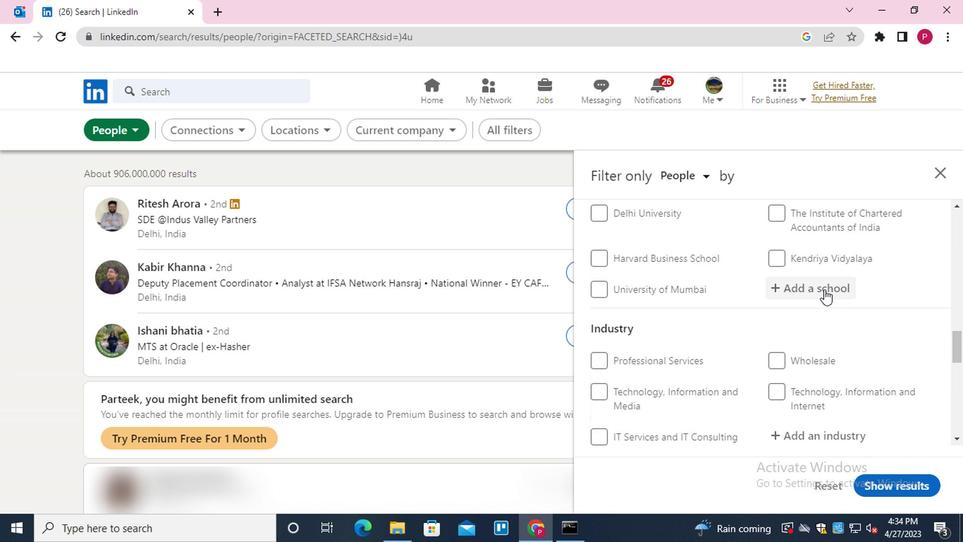 
Action: Key pressed <Key.shift>NTTF<Key.down><Key.enter>
Screenshot: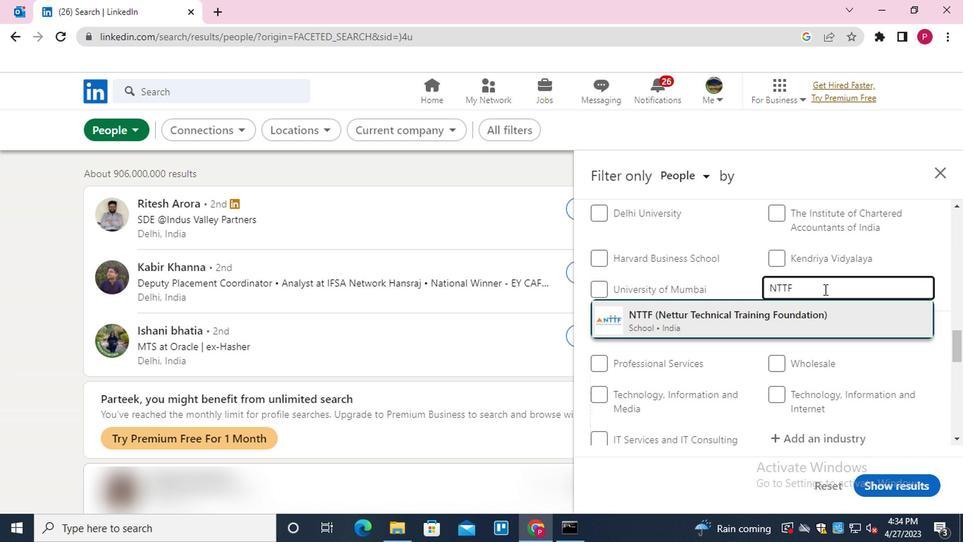 
Action: Mouse moved to (809, 290)
Screenshot: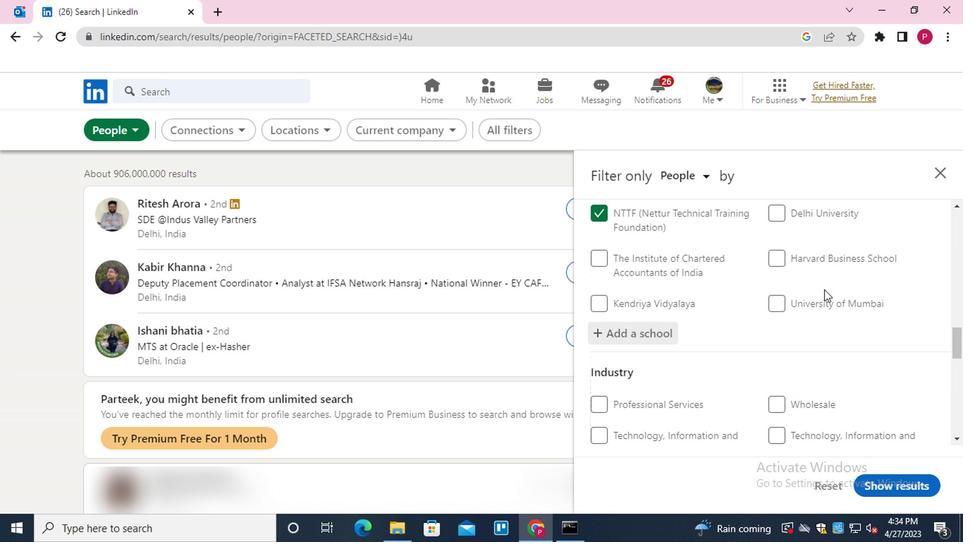 
Action: Mouse scrolled (809, 290) with delta (0, 0)
Screenshot: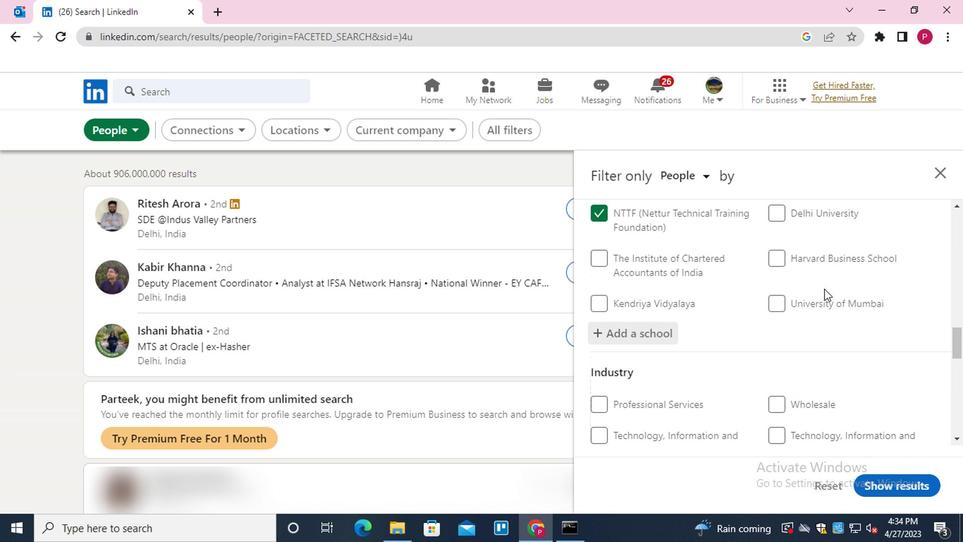 
Action: Mouse scrolled (809, 290) with delta (0, 0)
Screenshot: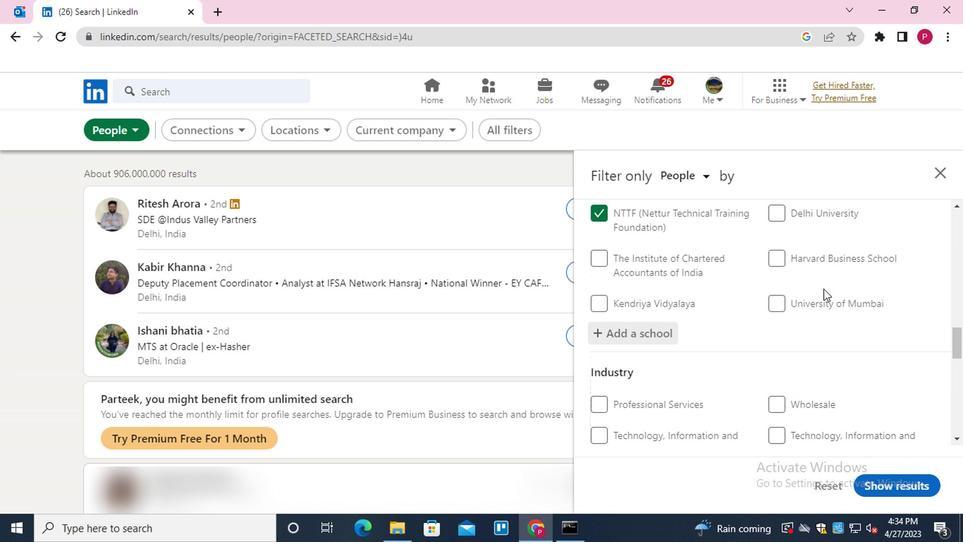
Action: Mouse scrolled (809, 290) with delta (0, 0)
Screenshot: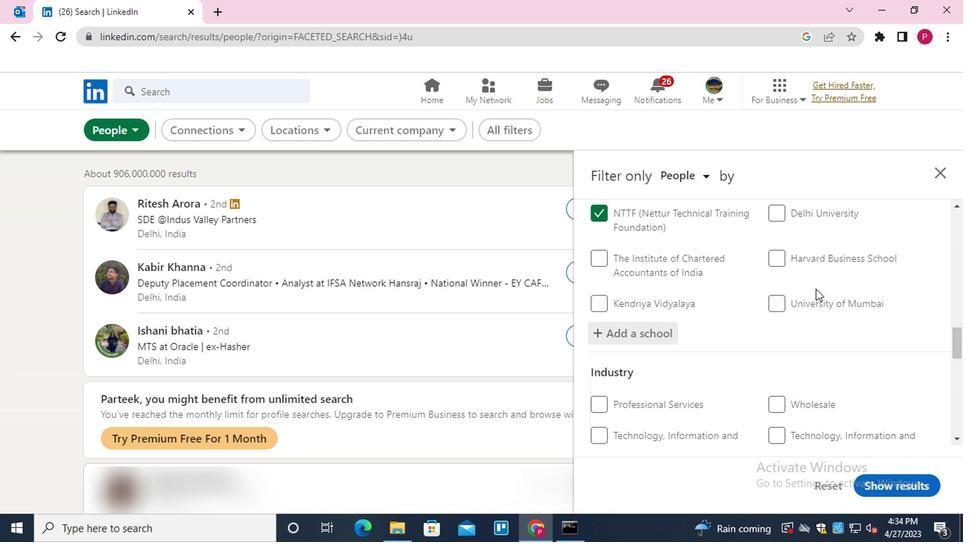 
Action: Mouse moved to (818, 275)
Screenshot: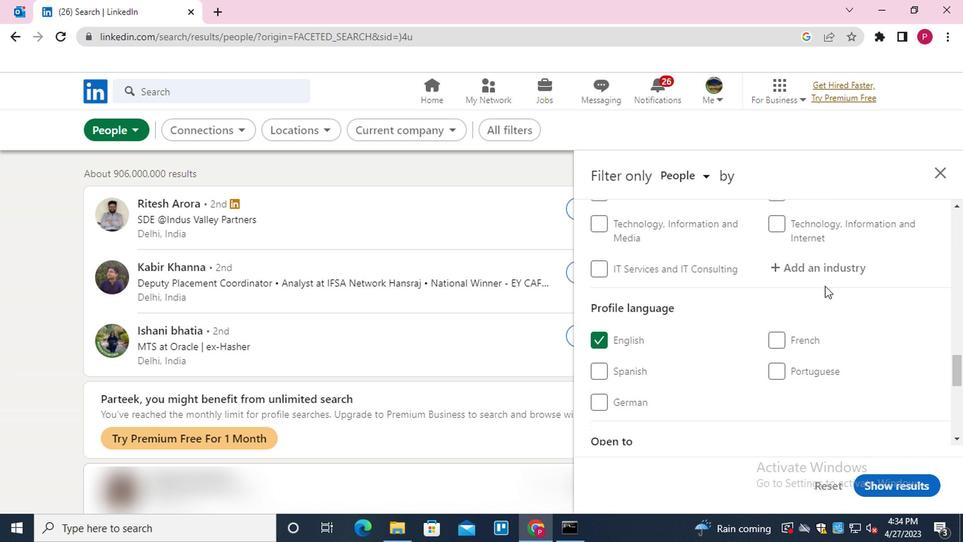
Action: Mouse pressed left at (818, 275)
Screenshot: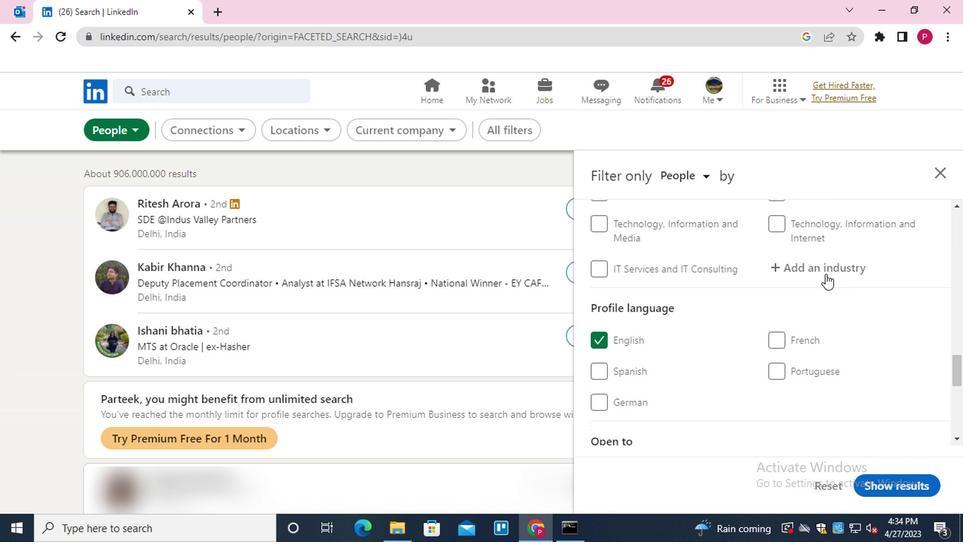 
Action: Key pressed <Key.shift>ZOO<Key.down><Key.down><Key.enter>
Screenshot: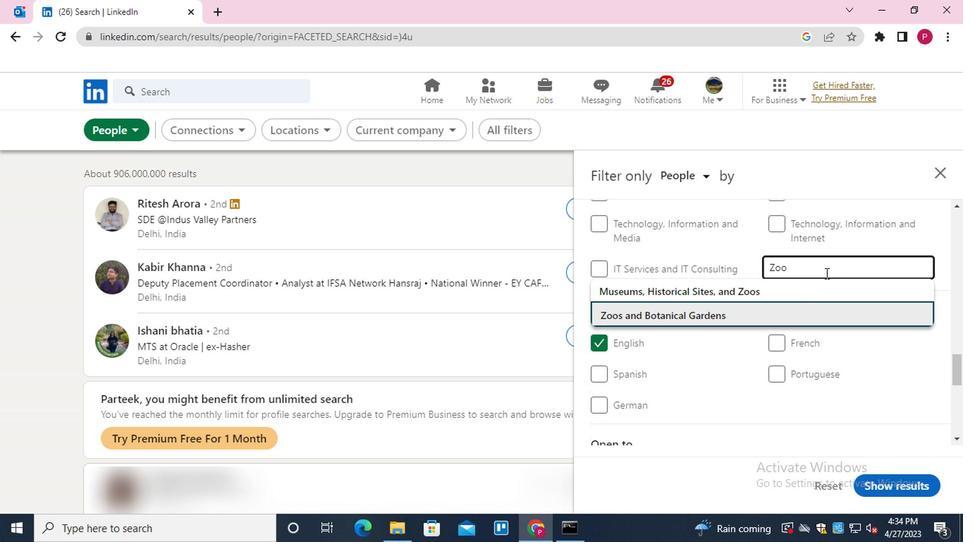 
Action: Mouse moved to (806, 288)
Screenshot: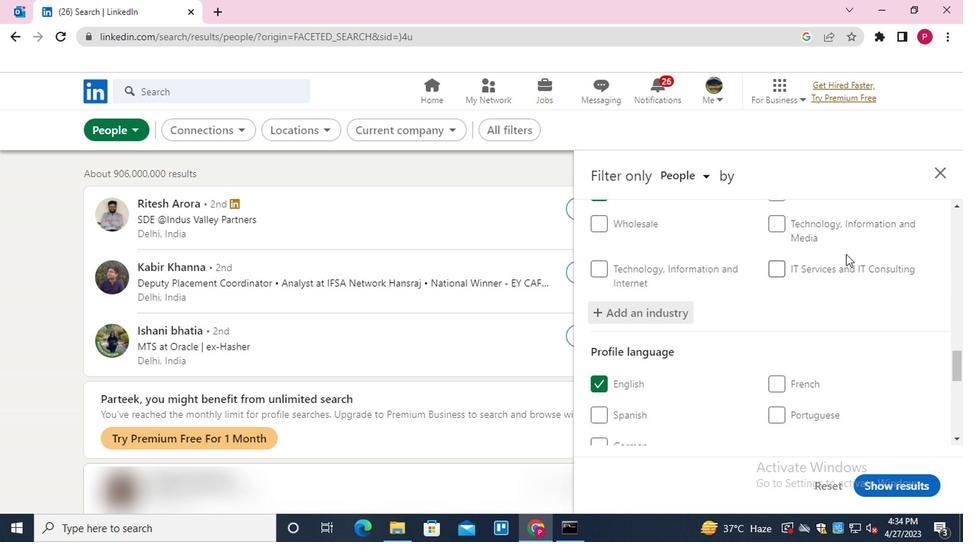 
Action: Mouse scrolled (806, 288) with delta (0, 0)
Screenshot: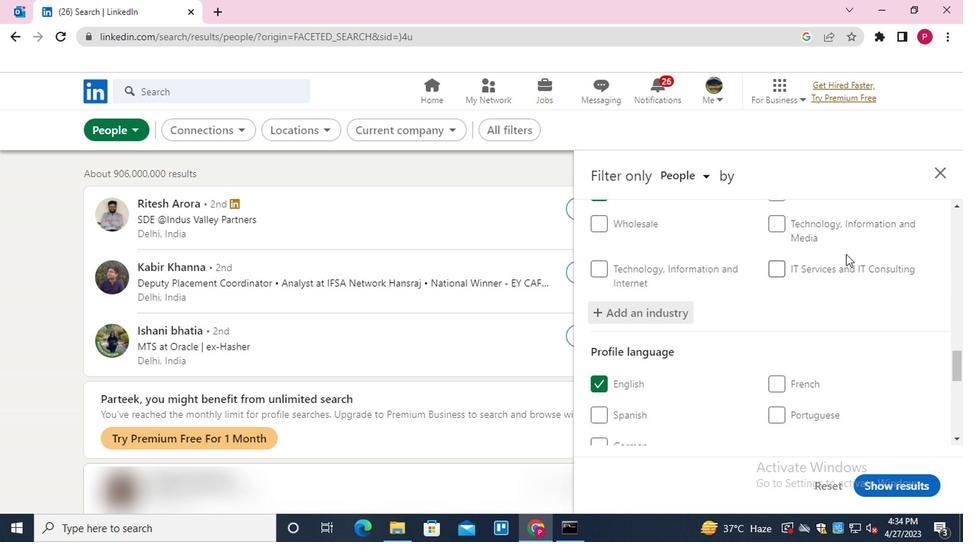 
Action: Mouse moved to (799, 295)
Screenshot: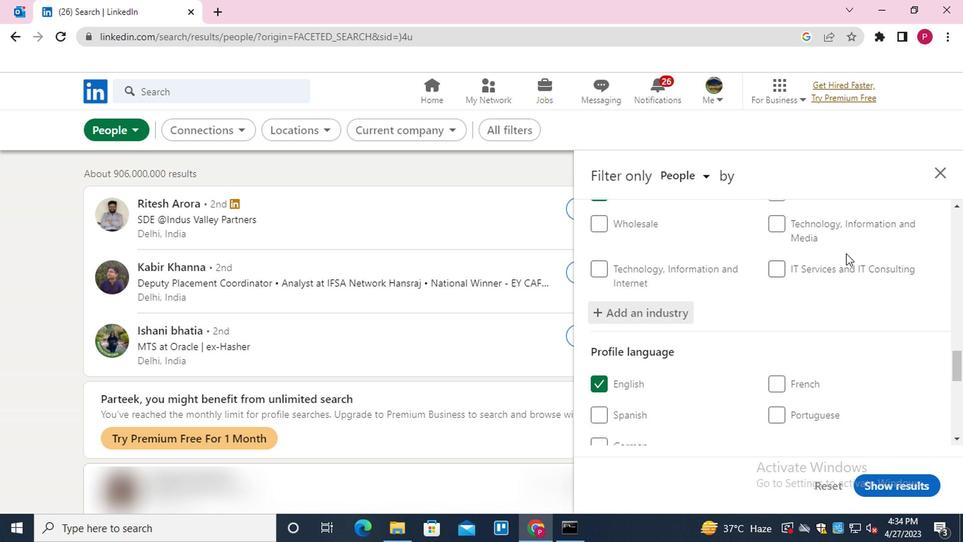 
Action: Mouse scrolled (799, 295) with delta (0, 0)
Screenshot: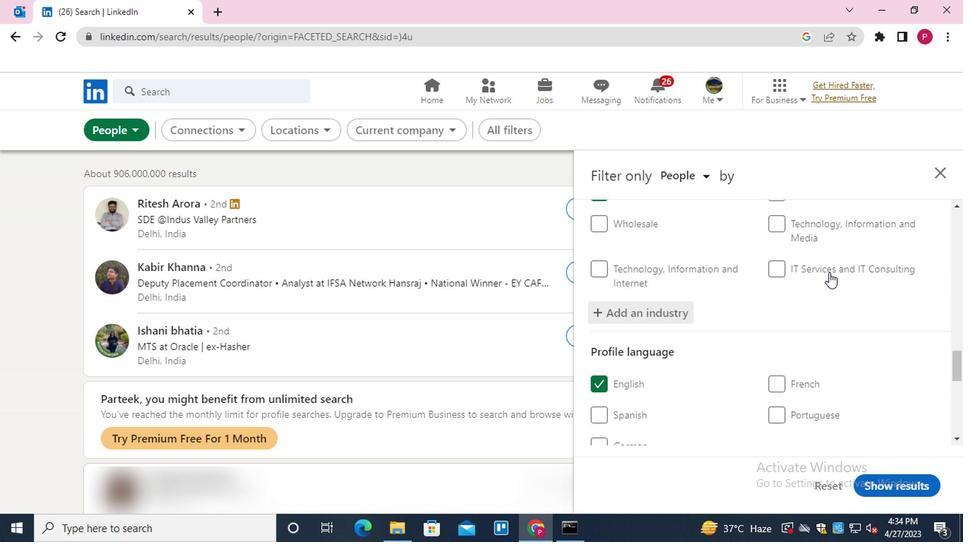 
Action: Mouse moved to (799, 297)
Screenshot: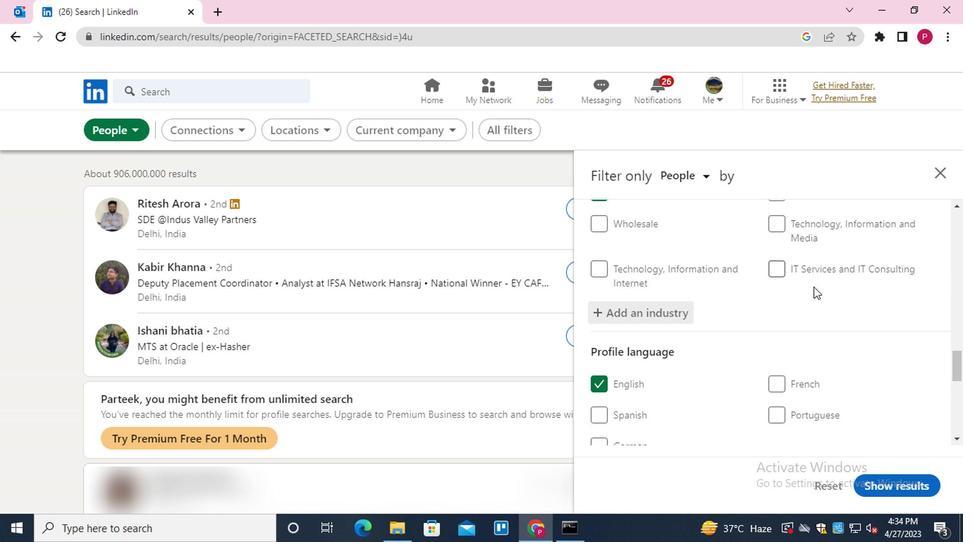 
Action: Mouse scrolled (799, 297) with delta (0, 0)
Screenshot: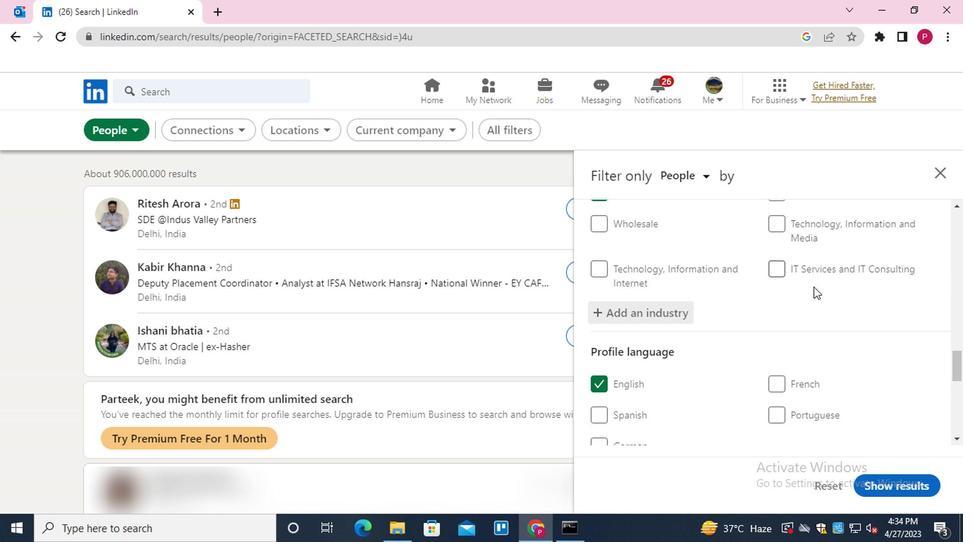 
Action: Mouse moved to (797, 300)
Screenshot: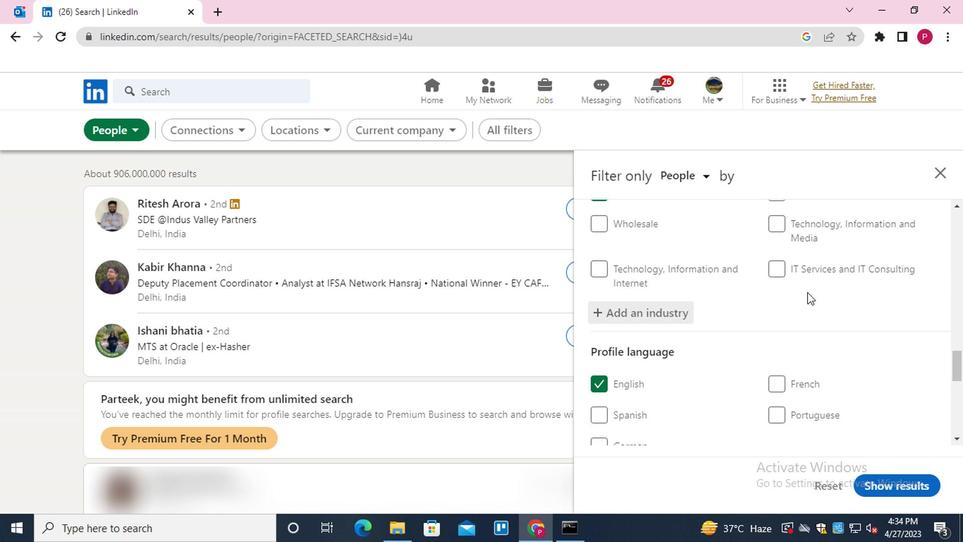 
Action: Mouse scrolled (797, 299) with delta (0, -1)
Screenshot: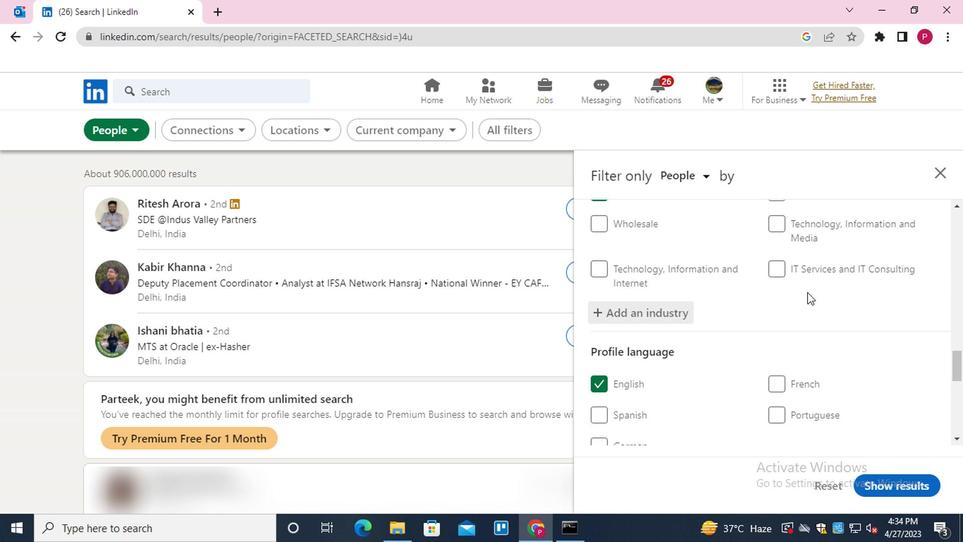 
Action: Mouse moved to (817, 382)
Screenshot: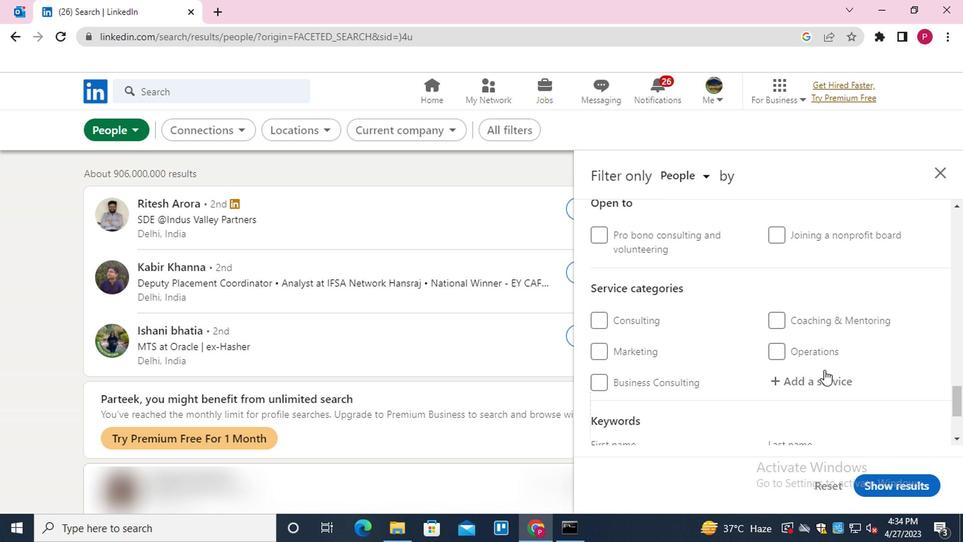 
Action: Mouse pressed left at (817, 382)
Screenshot: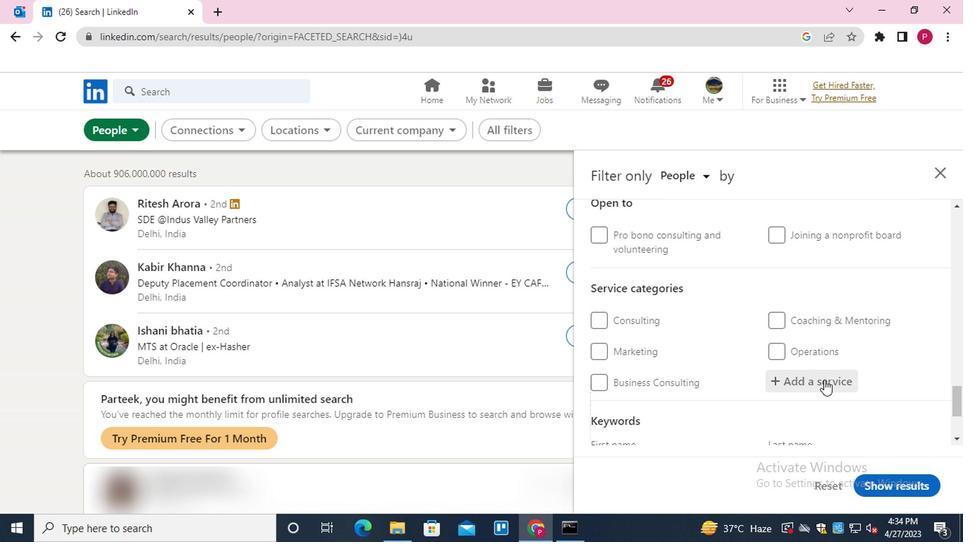 
Action: Key pressed <Key.shift><Key.shift><Key.shift><Key.shift><Key.shift><Key.shift><Key.shift><Key.shift><Key.shift><Key.shift><Key.shift><Key.shift><Key.shift><Key.shift><Key.shift><Key.shift><Key.shift><Key.shift><Key.shift><Key.shift><Key.shift><Key.shift><Key.shift><Key.shift><Key.shift><Key.shift><Key.shift><Key.shift><Key.shift><Key.shift><Key.shift><Key.shift><Key.shift><Key.shift><Key.shift><Key.shift><Key.shift><Key.shift><Key.shift><Key.shift><Key.shift><Key.shift>EMAL<Key.down><Key.backspace><Key.down><Key.enter>
Screenshot: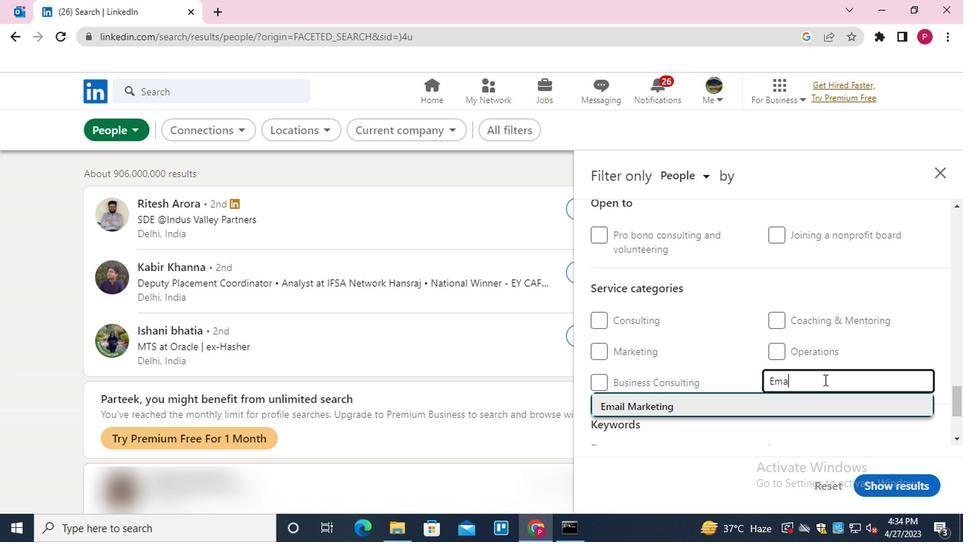 
Action: Mouse scrolled (817, 381) with delta (0, 0)
Screenshot: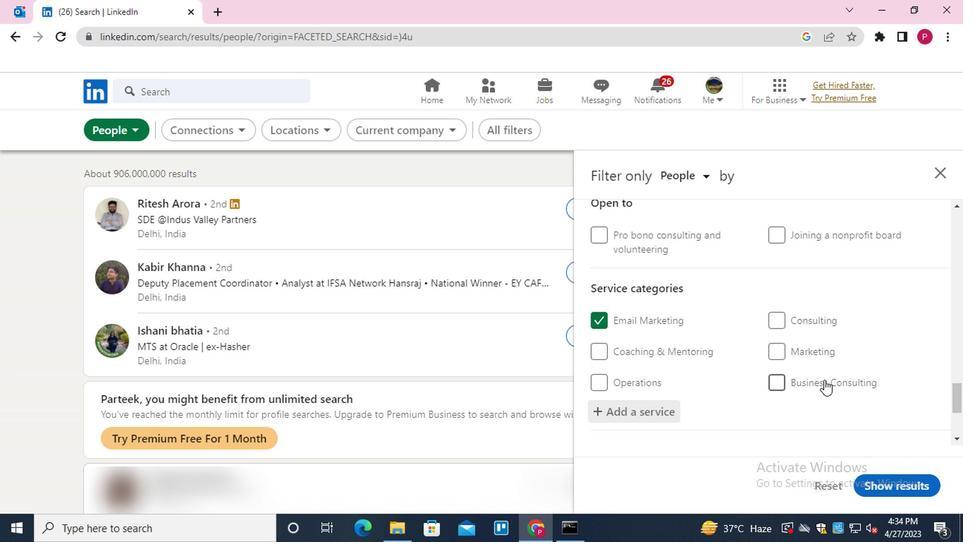
Action: Mouse scrolled (817, 381) with delta (0, 0)
Screenshot: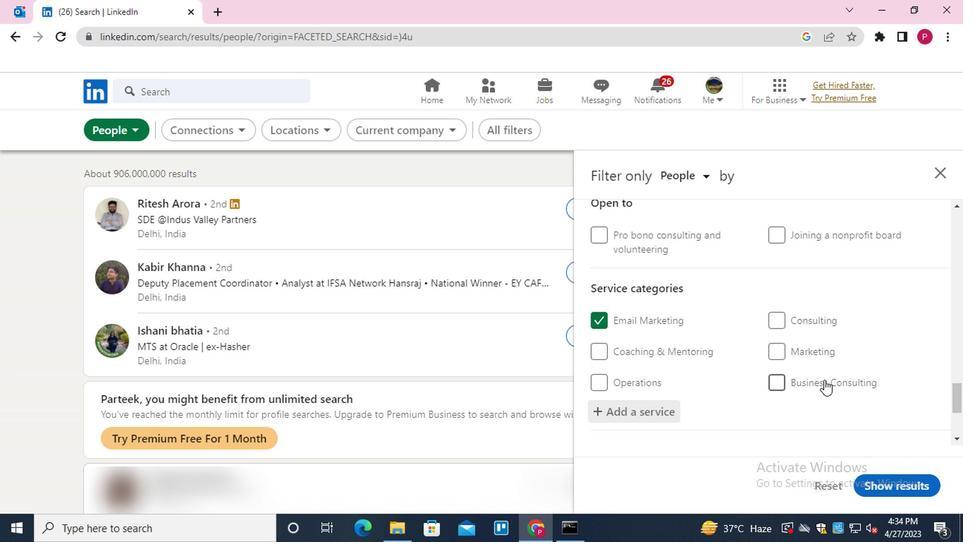 
Action: Mouse scrolled (817, 381) with delta (0, 0)
Screenshot: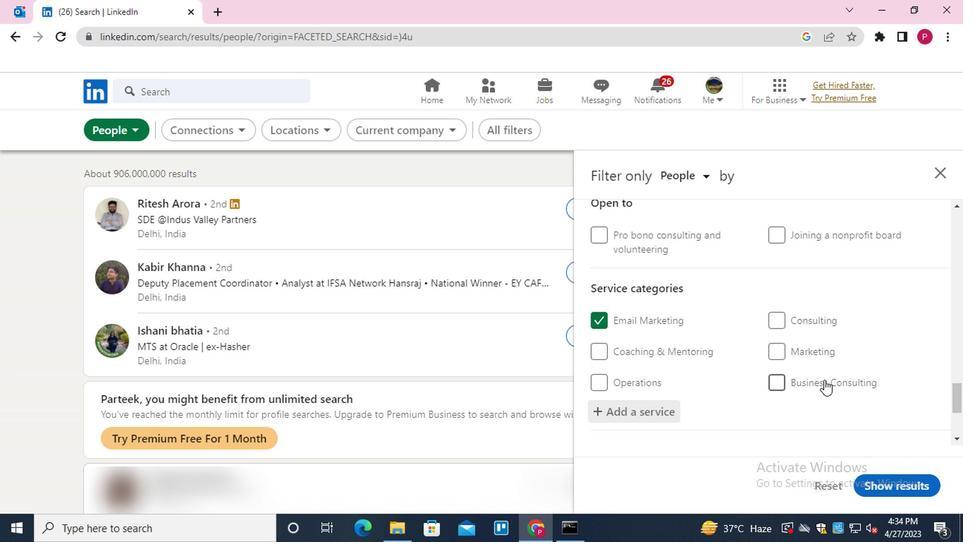 
Action: Mouse moved to (818, 384)
Screenshot: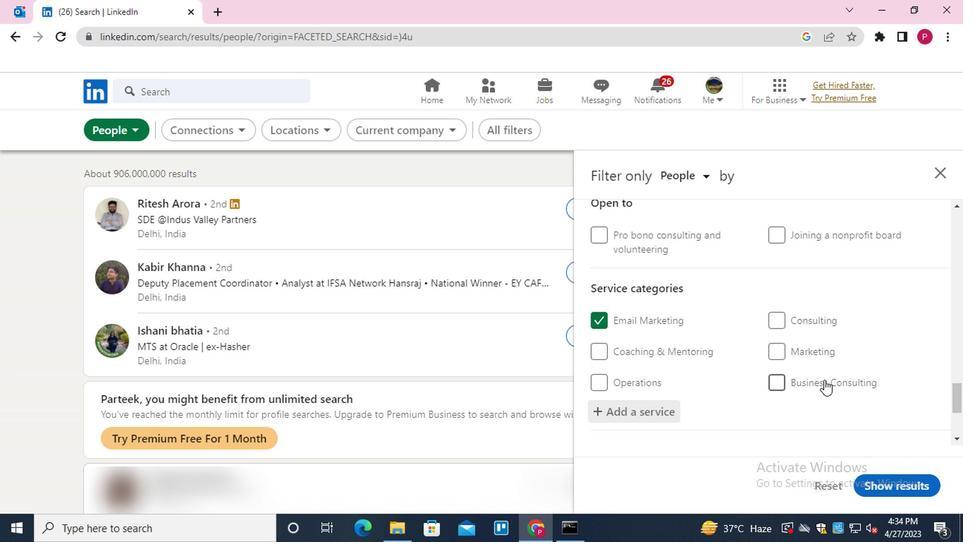 
Action: Mouse scrolled (818, 383) with delta (0, -1)
Screenshot: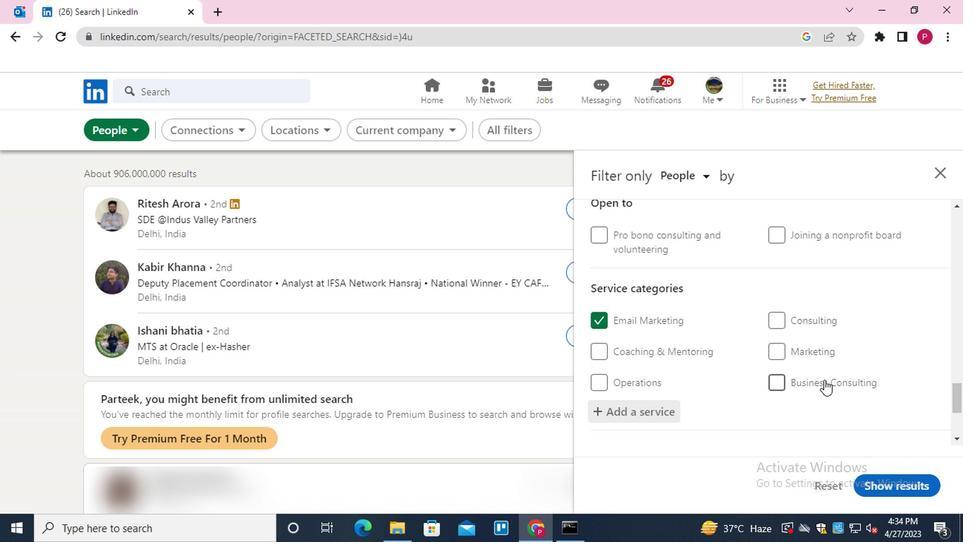 
Action: Mouse moved to (709, 381)
Screenshot: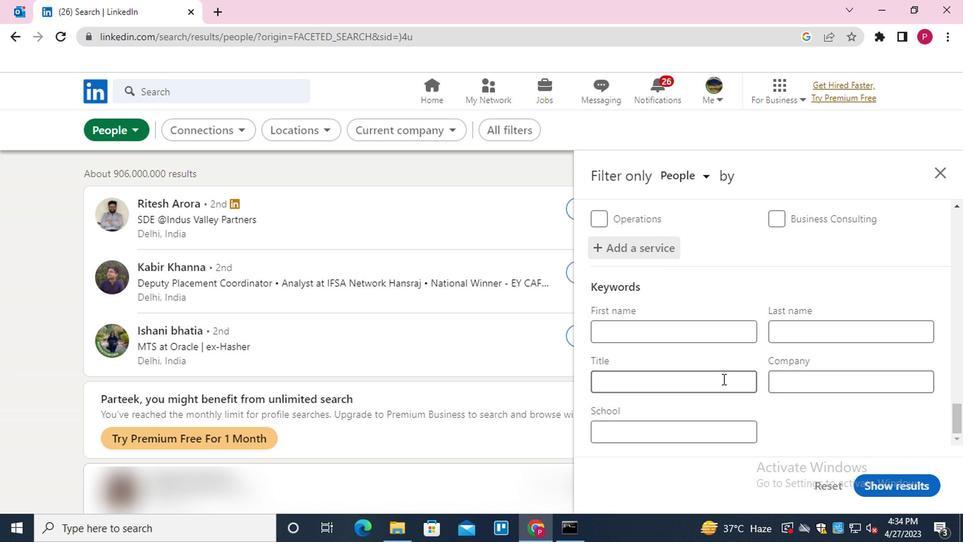 
Action: Mouse pressed left at (709, 381)
Screenshot: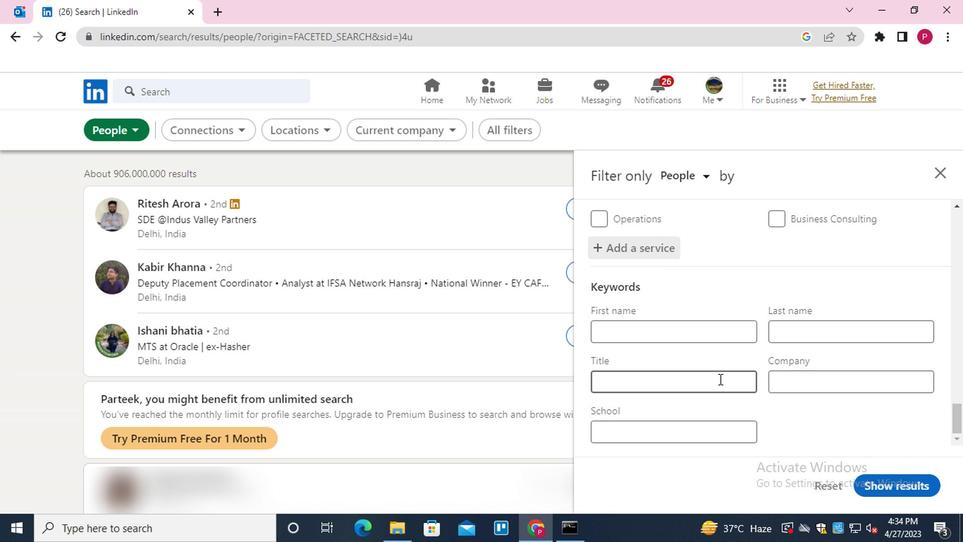 
Action: Key pressed <Key.shift><Key.shift>MARKETING<Key.space><Key.shift>MANAGER
Screenshot: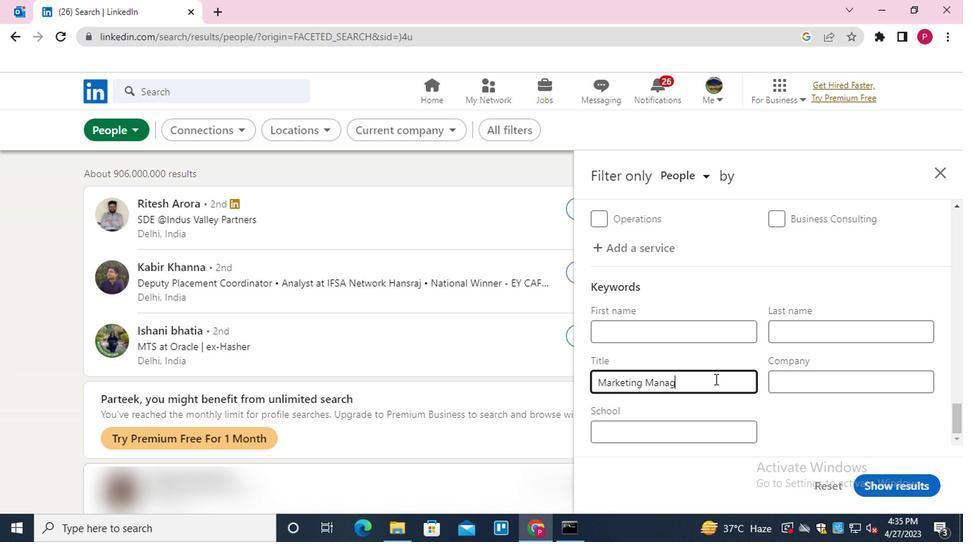 
Action: Mouse moved to (874, 489)
Screenshot: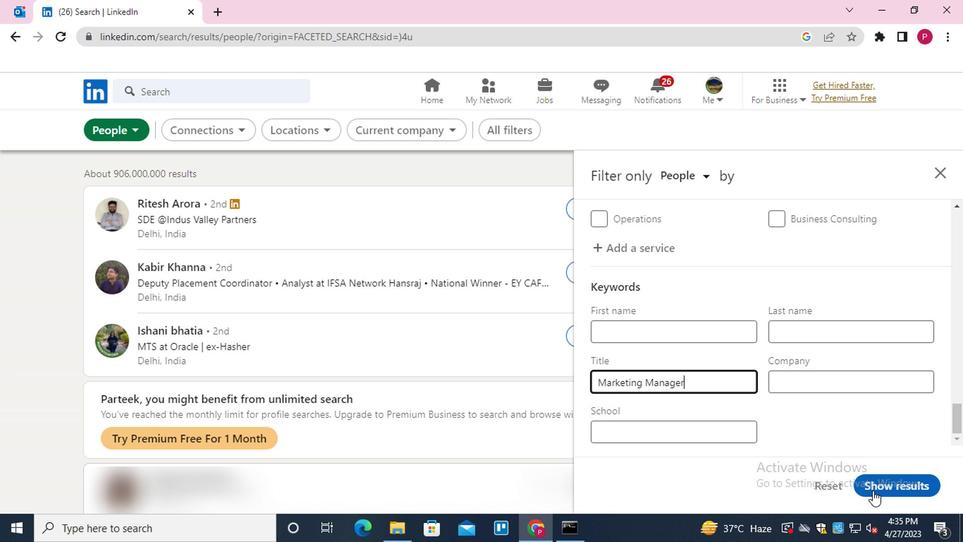 
Action: Mouse pressed left at (874, 489)
Screenshot: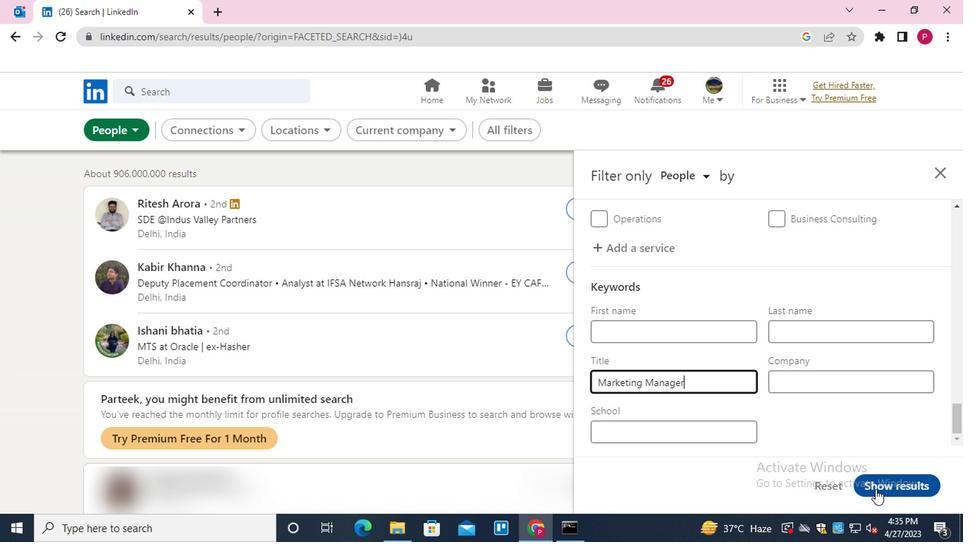 
Action: Mouse moved to (499, 320)
Screenshot: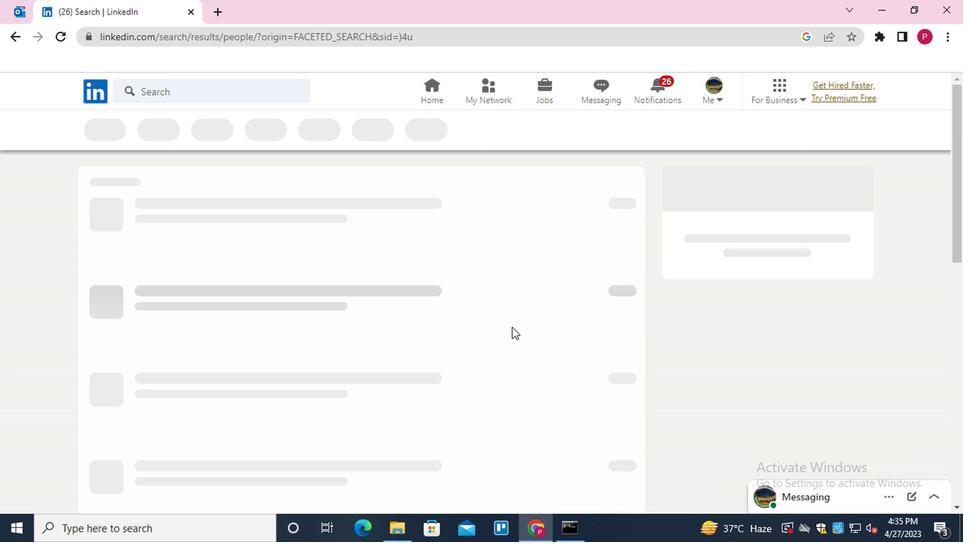 
